 Task: Open Card Loyalty Program Review in Board Team Performance Management Platforms to Workspace Financial Planning and Analysis Services and add a team member Softage.4@softage.net, a label Purple, a checklist Panel Moderation, an attachment from your google drive, a color Purple and finally, add a card description 'Conduct team training session on effective coaching and mentoring' and a comment 'Given the potential impact of this task, let us make sure we involve all stakeholders and gather their feedback.'. Add a start date 'Jan 04, 1900' with a due date 'Jan 11, 1900'
Action: Mouse moved to (396, 159)
Screenshot: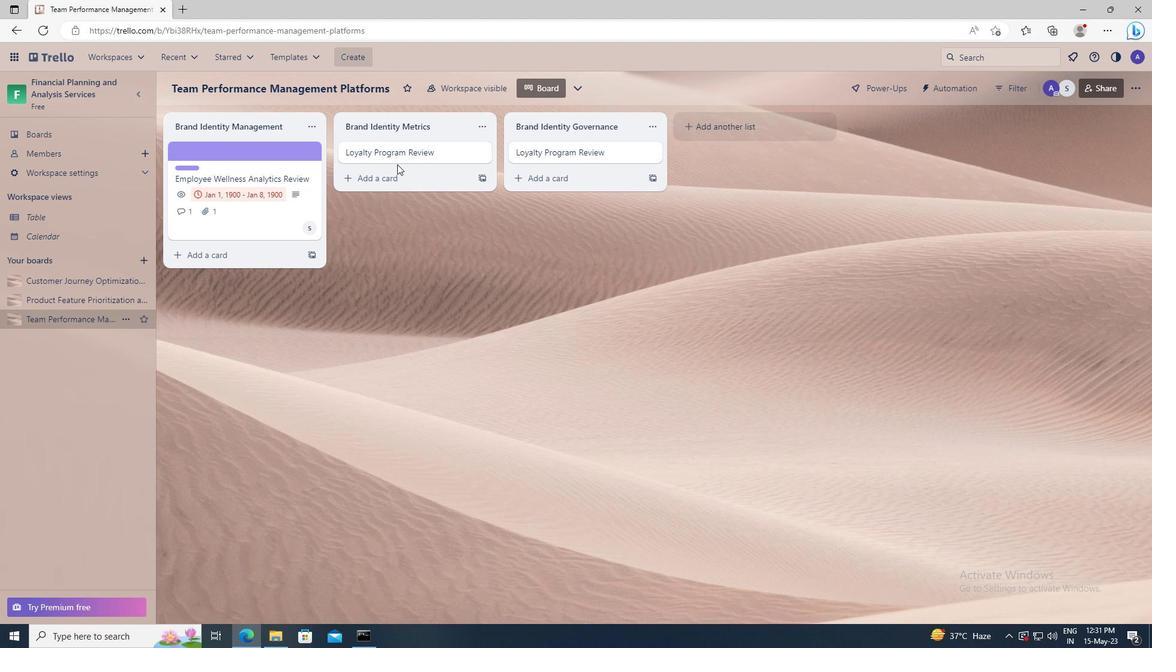 
Action: Mouse pressed left at (396, 159)
Screenshot: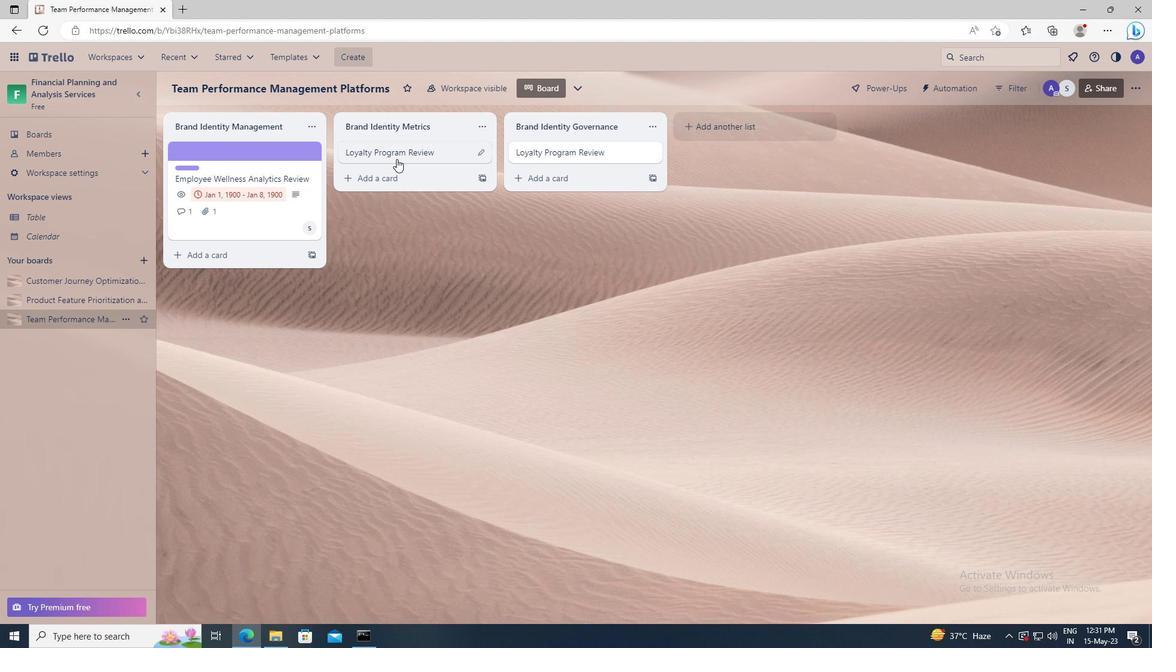 
Action: Mouse moved to (709, 198)
Screenshot: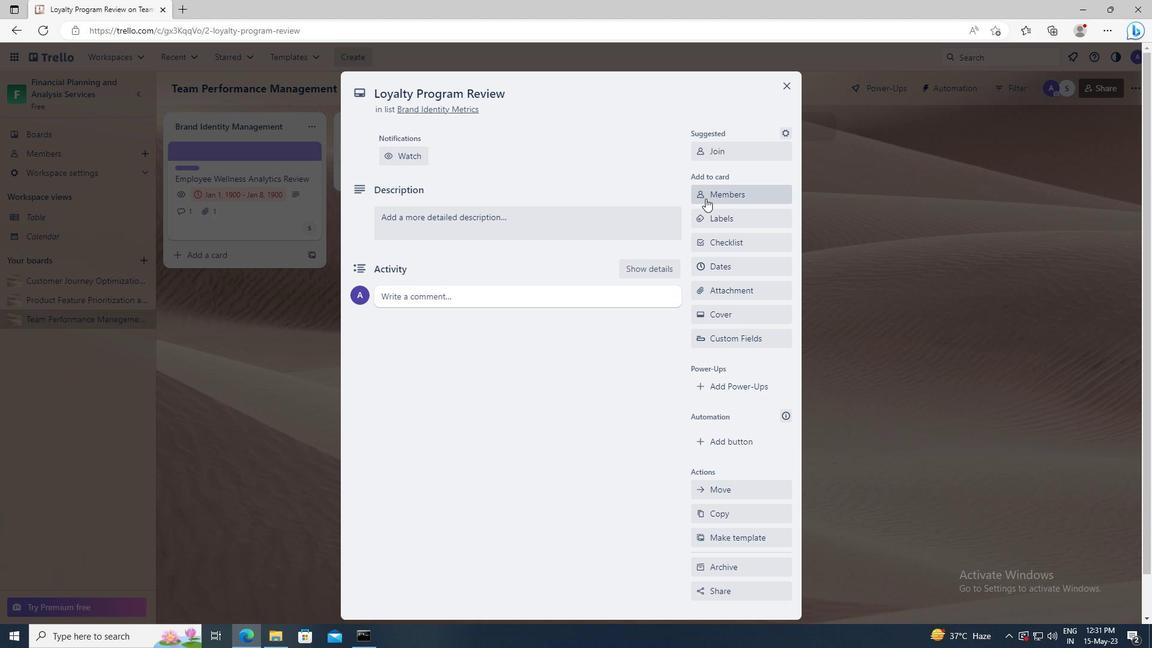 
Action: Mouse pressed left at (709, 198)
Screenshot: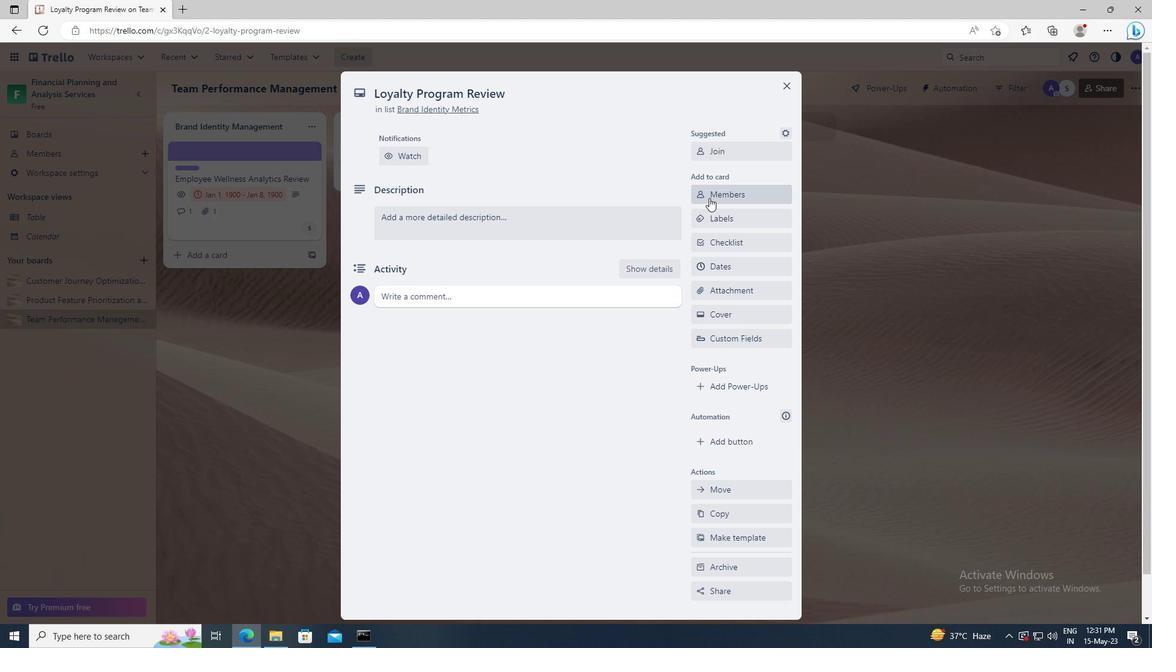 
Action: Mouse moved to (719, 250)
Screenshot: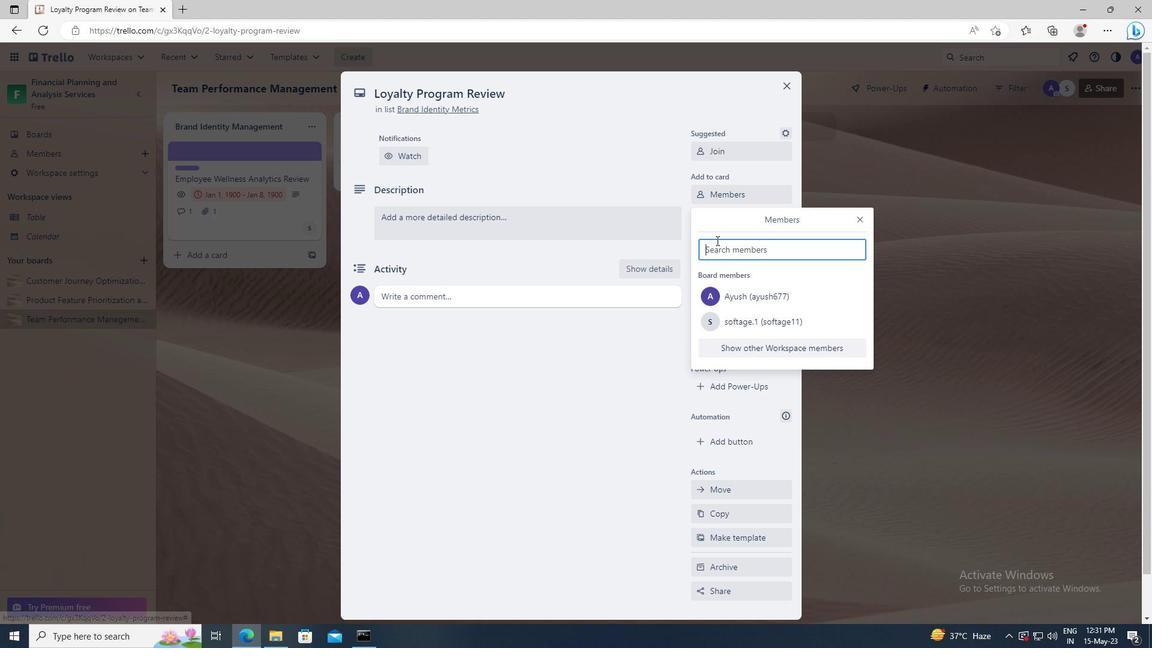 
Action: Mouse pressed left at (719, 250)
Screenshot: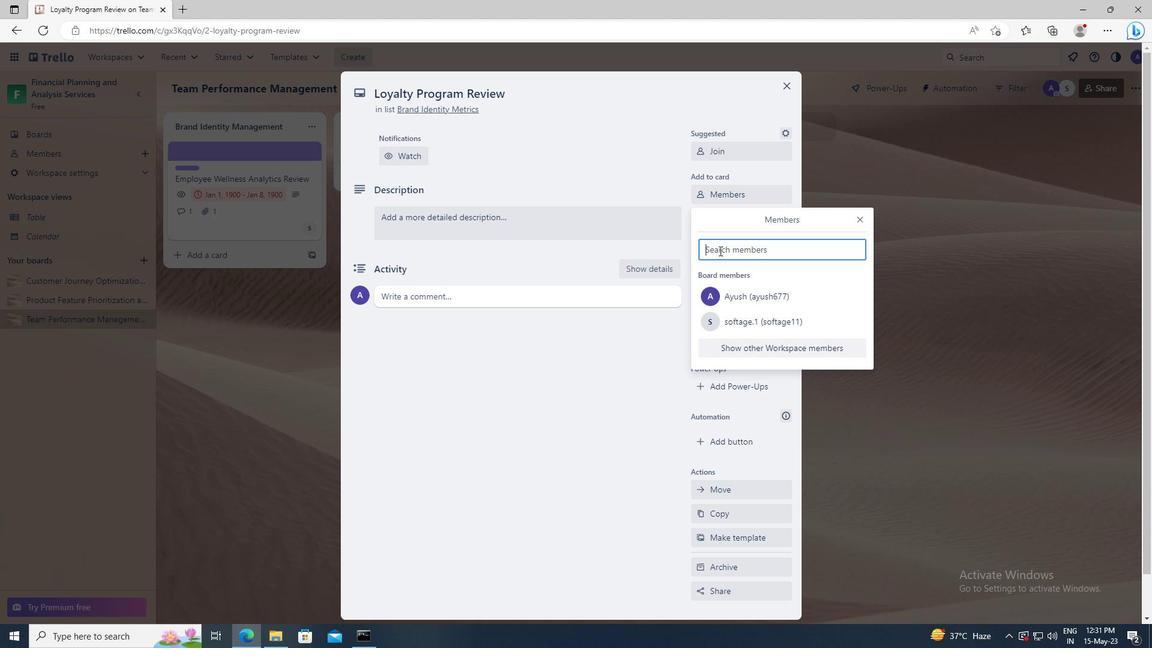 
Action: Key pressed <Key.shift>SOFTAGE.4
Screenshot: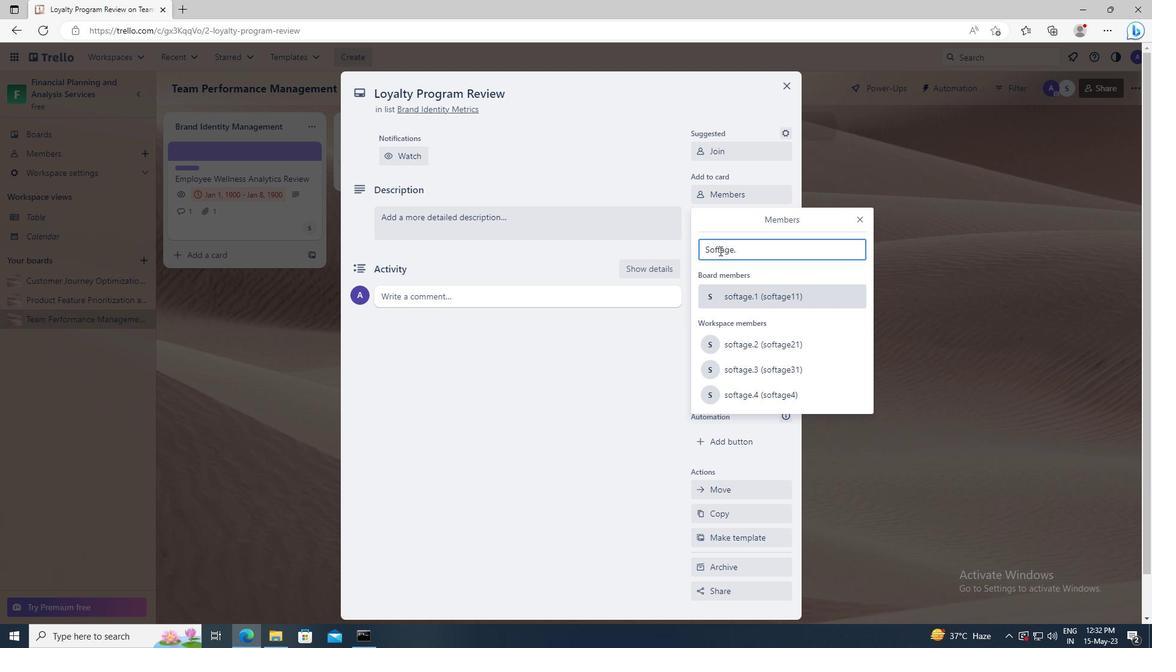 
Action: Mouse moved to (739, 360)
Screenshot: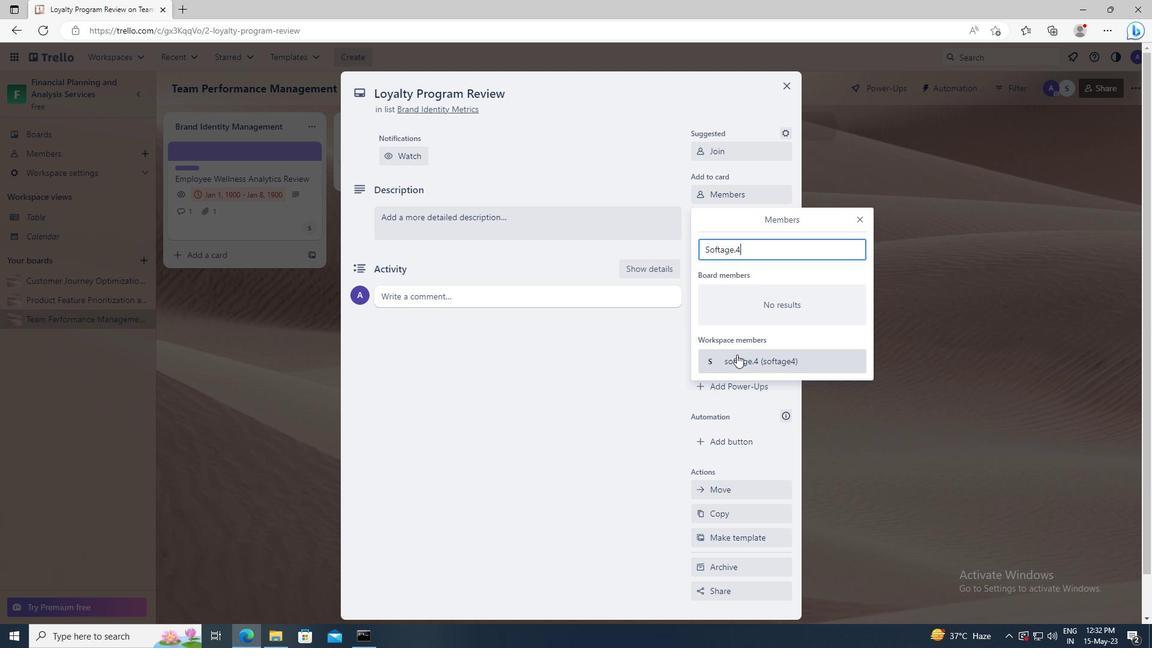 
Action: Mouse pressed left at (739, 360)
Screenshot: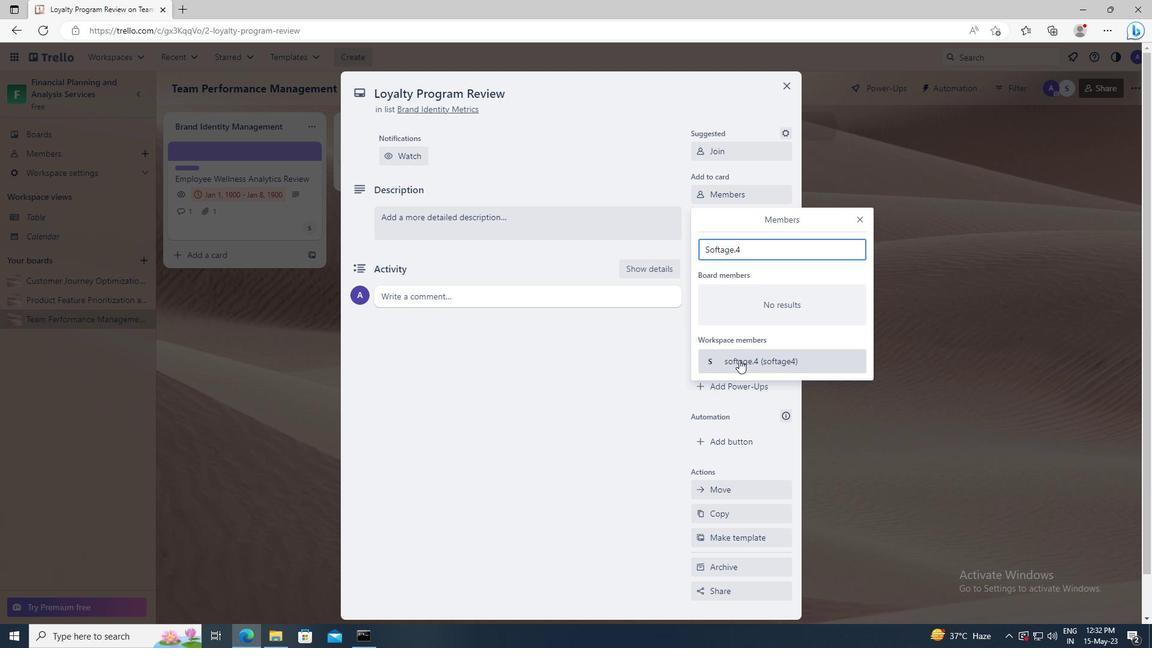 
Action: Mouse moved to (859, 220)
Screenshot: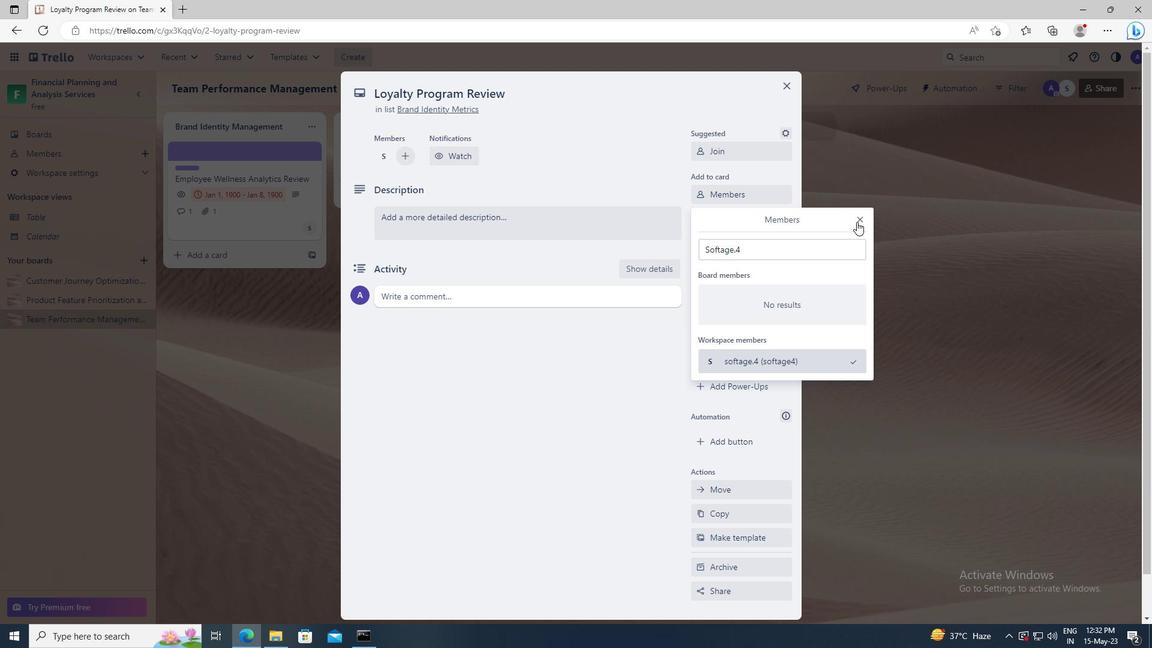 
Action: Mouse pressed left at (859, 220)
Screenshot: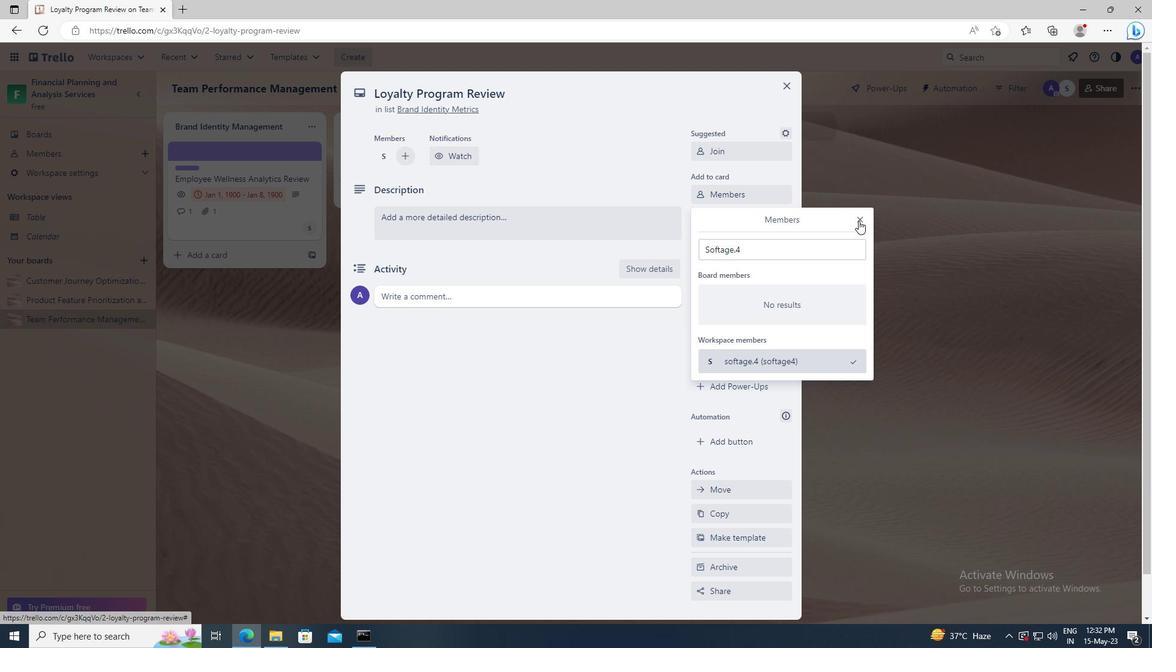 
Action: Mouse moved to (763, 215)
Screenshot: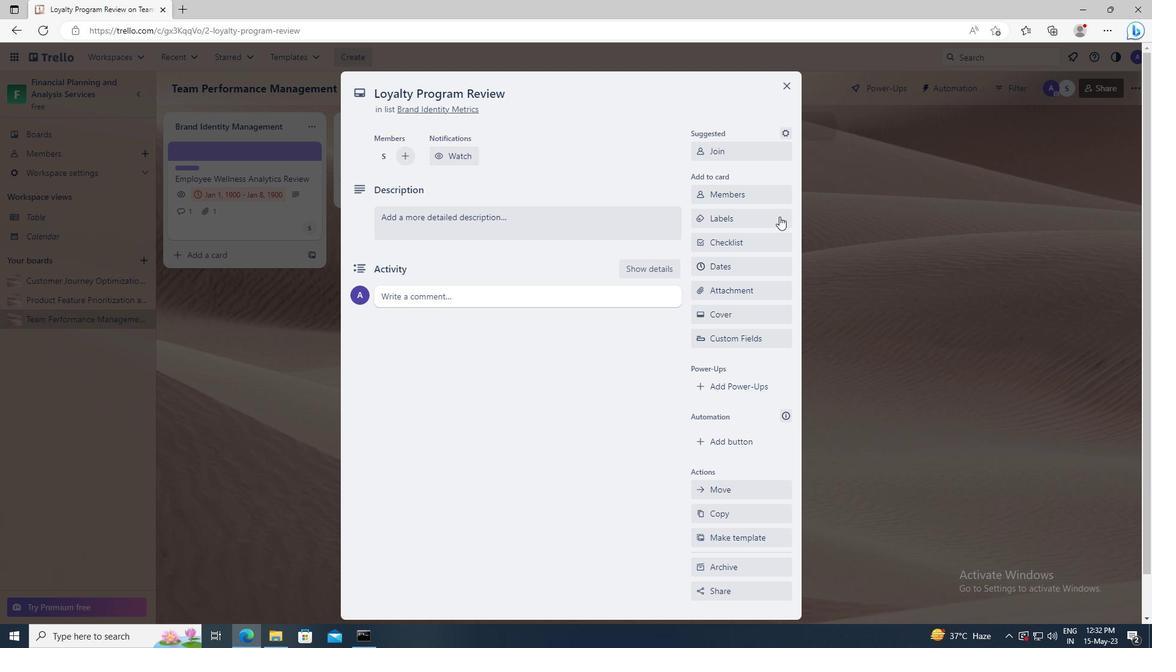 
Action: Mouse pressed left at (763, 215)
Screenshot: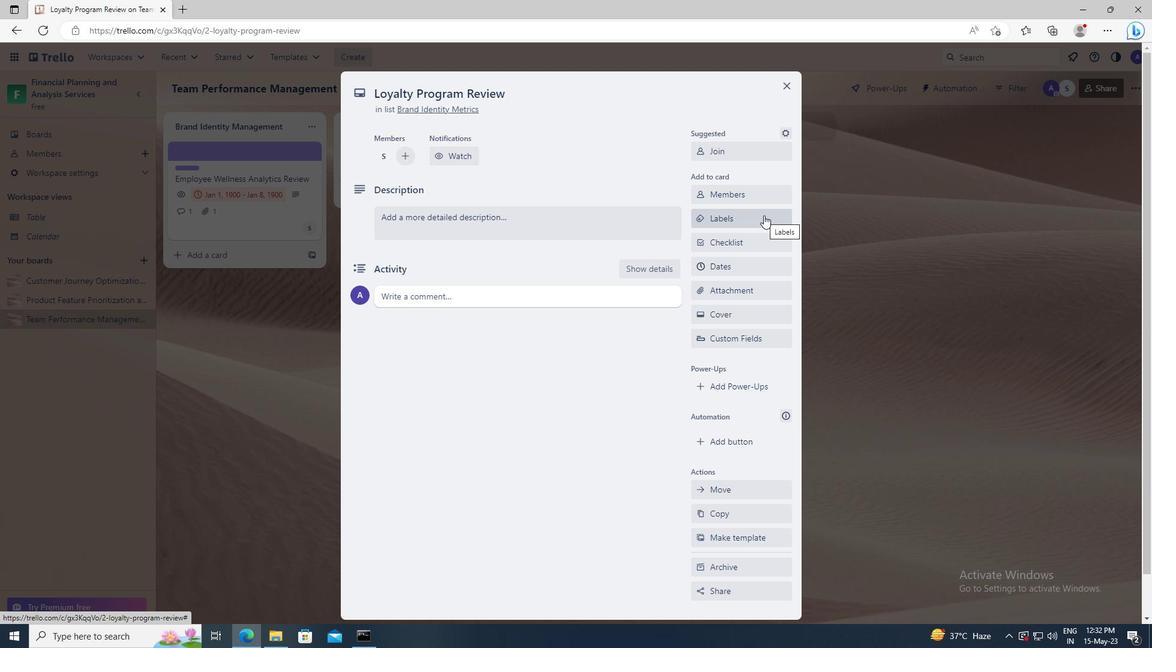 
Action: Mouse moved to (783, 454)
Screenshot: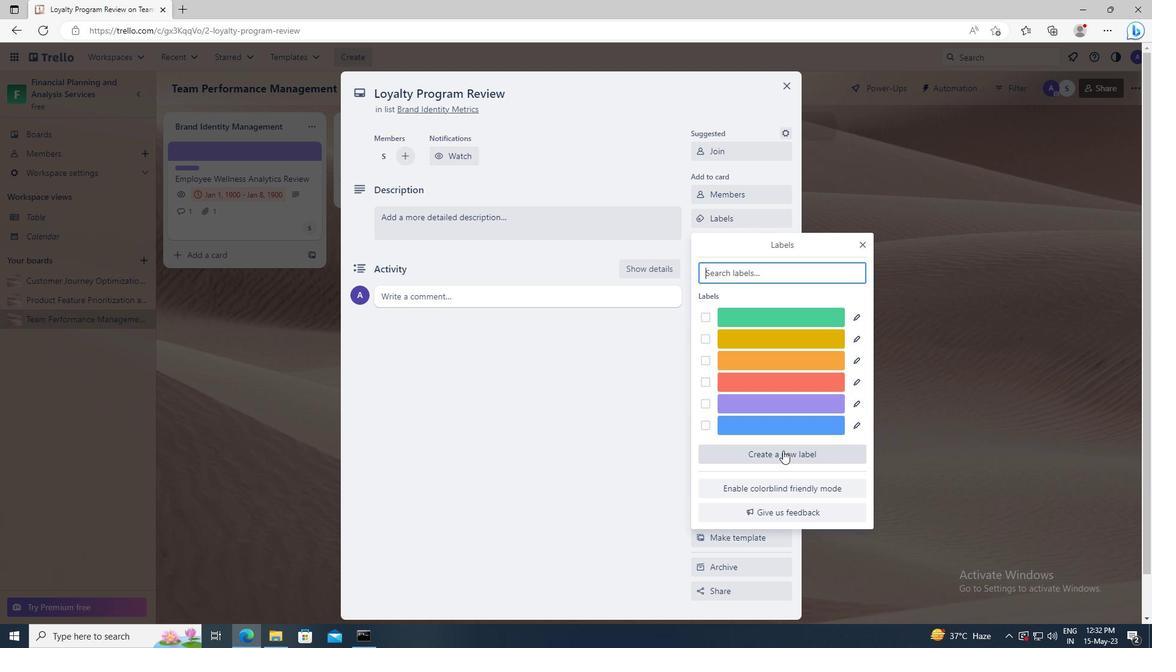 
Action: Mouse pressed left at (783, 454)
Screenshot: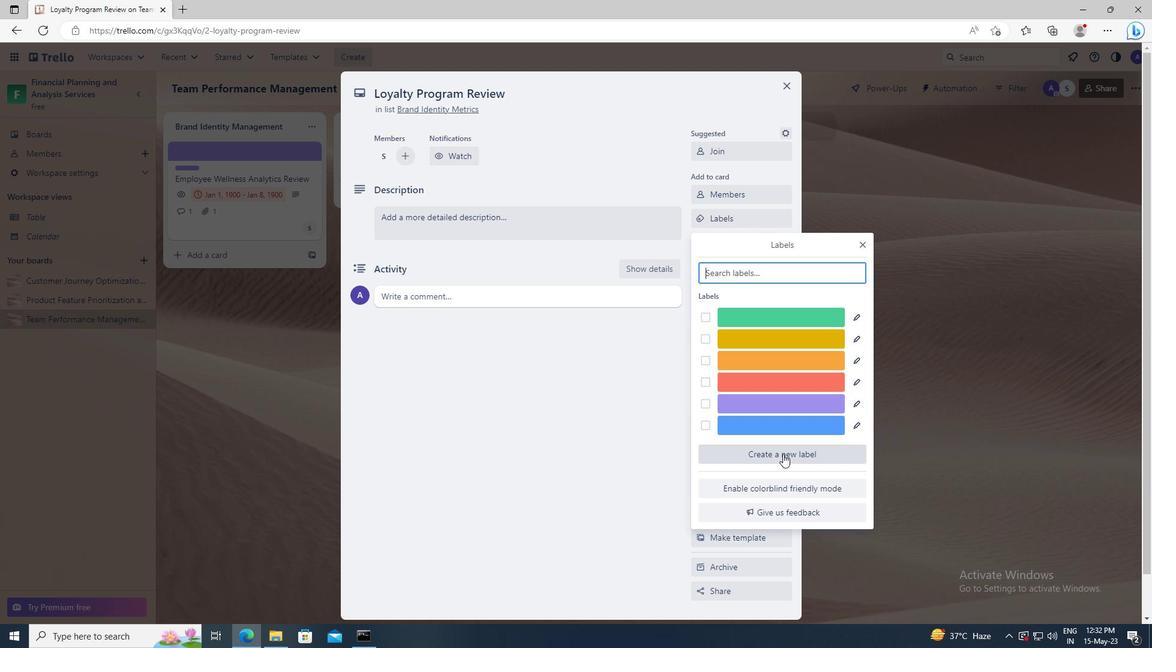 
Action: Mouse moved to (846, 417)
Screenshot: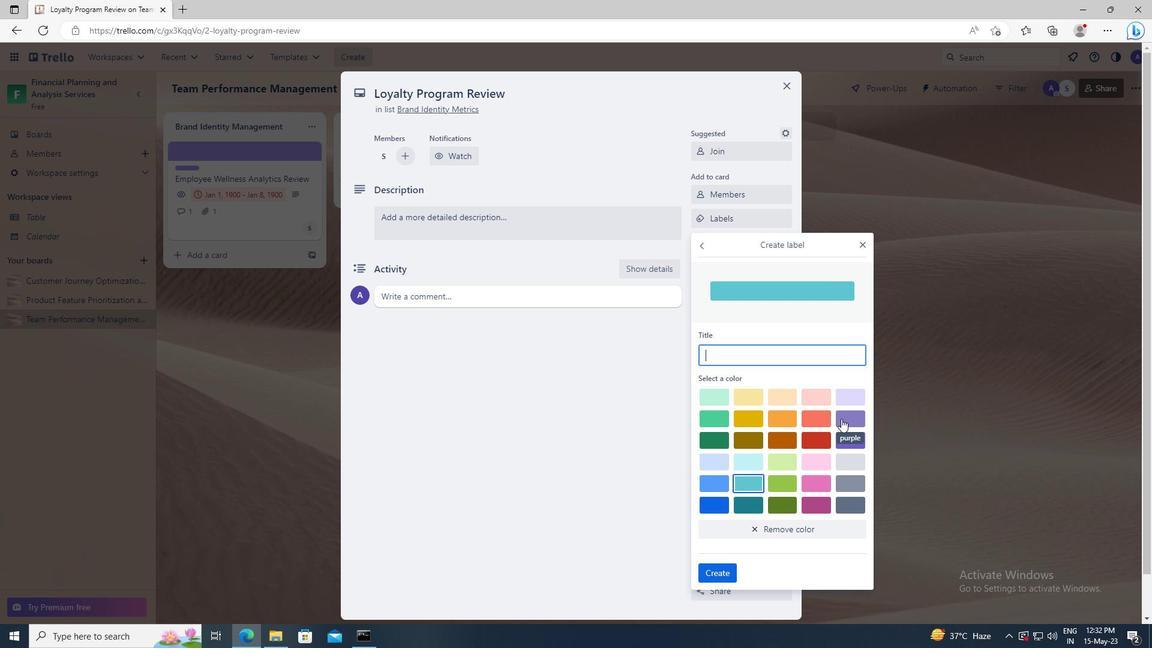 
Action: Mouse pressed left at (846, 417)
Screenshot: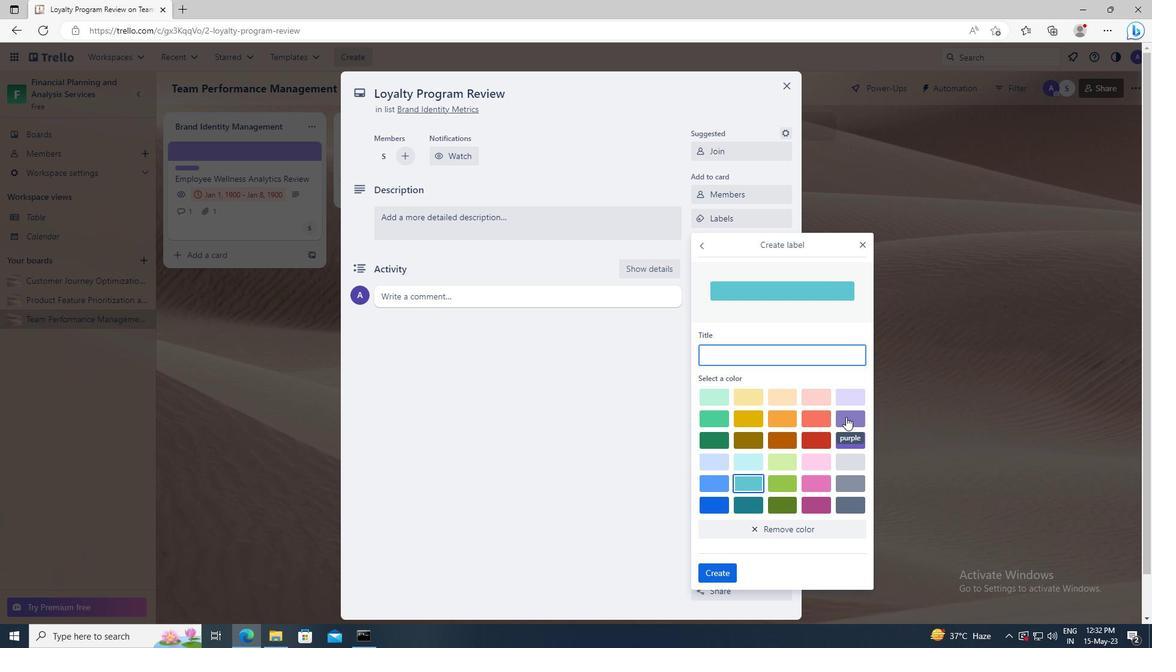 
Action: Mouse moved to (728, 567)
Screenshot: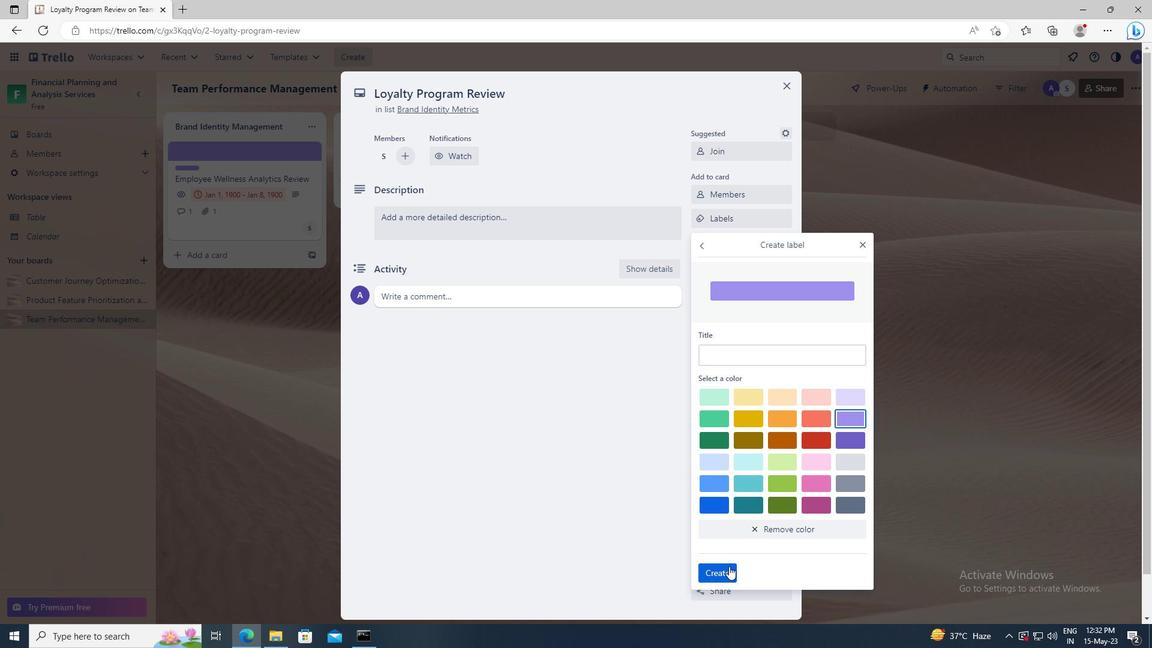
Action: Mouse pressed left at (728, 567)
Screenshot: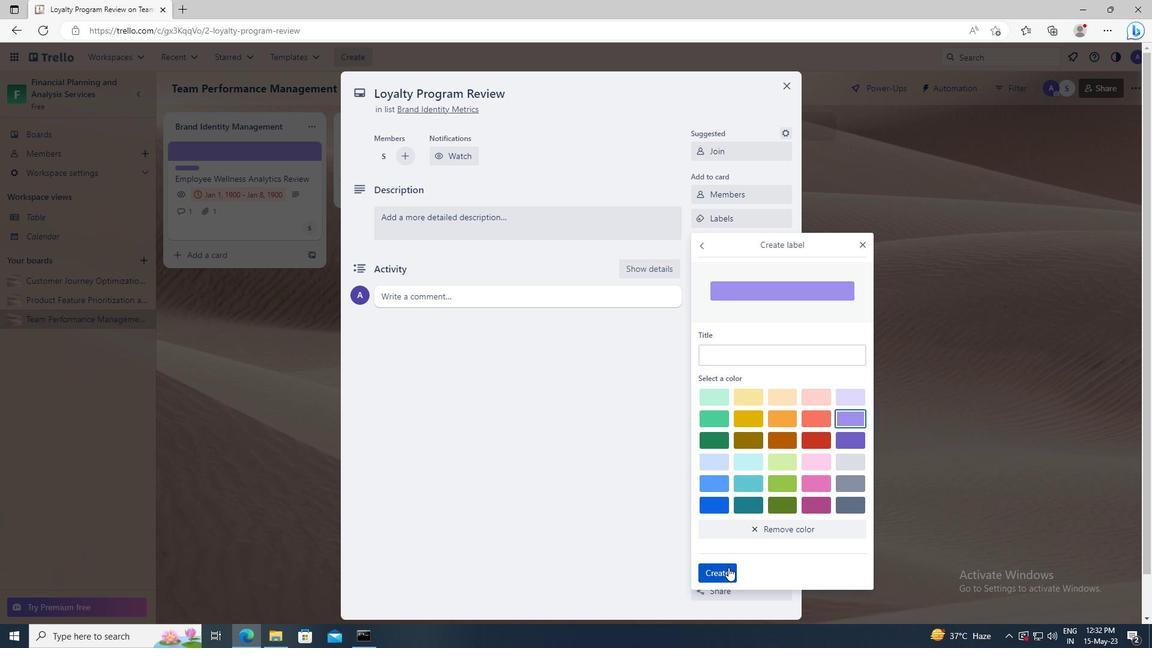 
Action: Mouse moved to (861, 245)
Screenshot: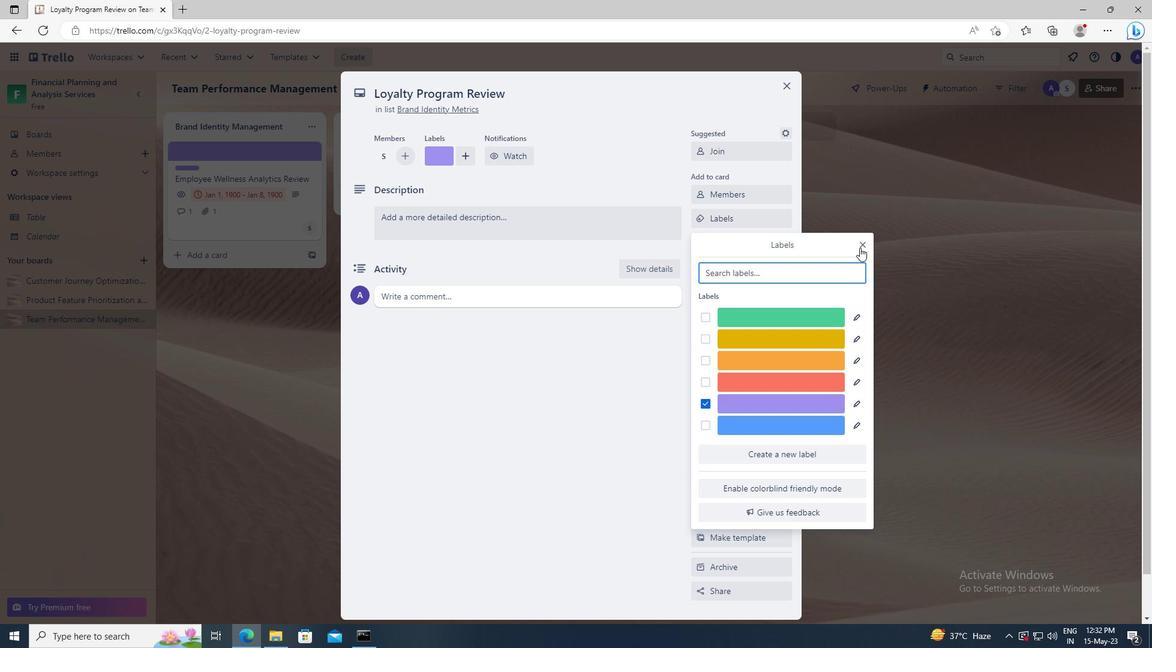 
Action: Mouse pressed left at (861, 245)
Screenshot: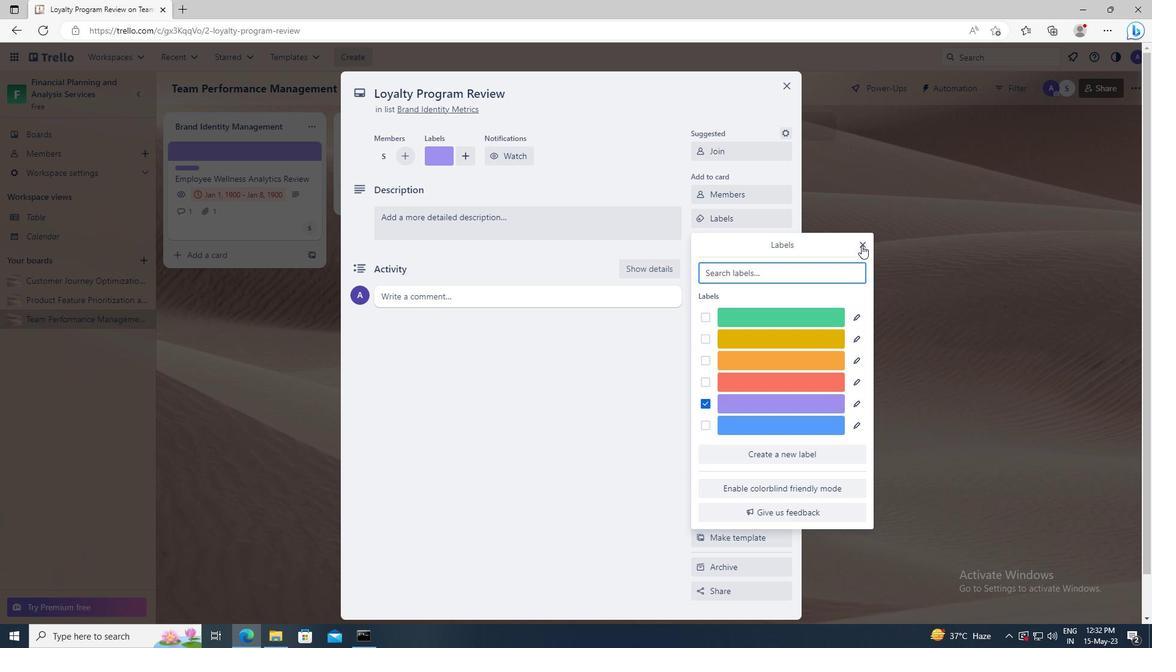
Action: Mouse moved to (761, 240)
Screenshot: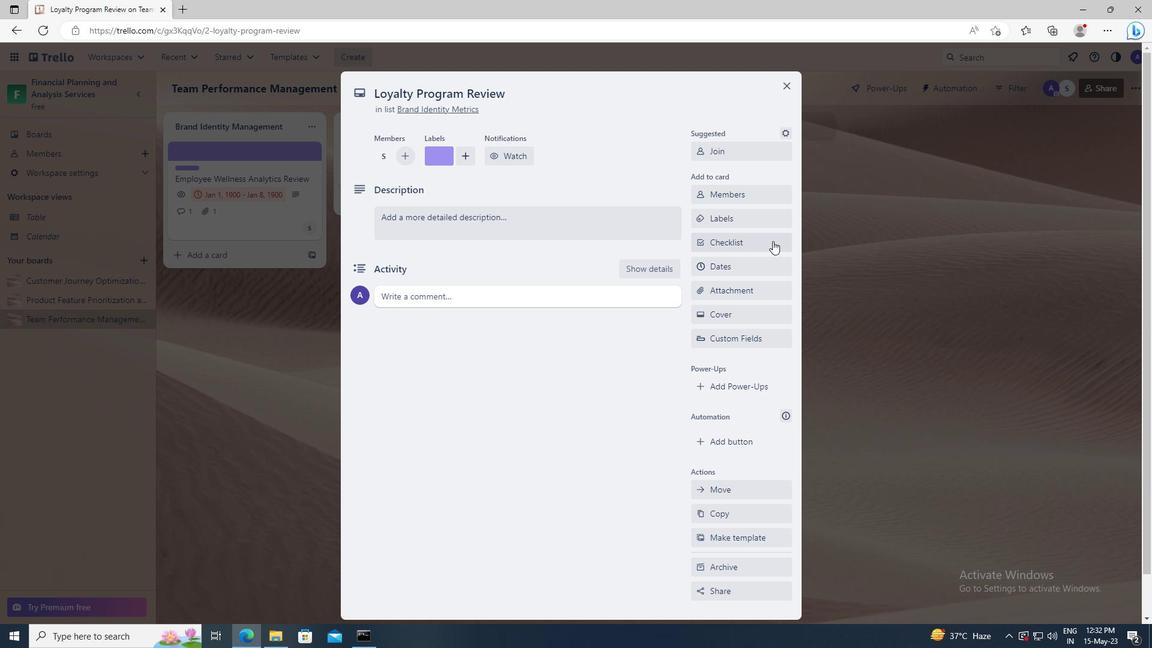 
Action: Mouse pressed left at (761, 240)
Screenshot: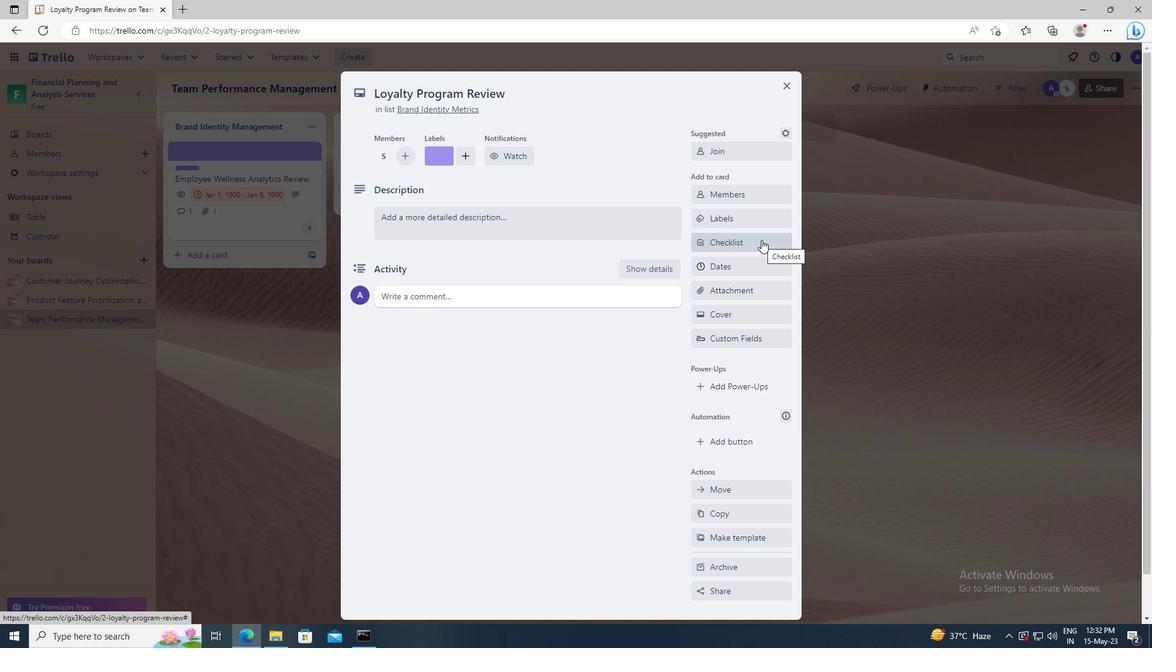 
Action: Key pressed <Key.shift>PANEL<Key.space><Key.shift>MODERATION
Screenshot: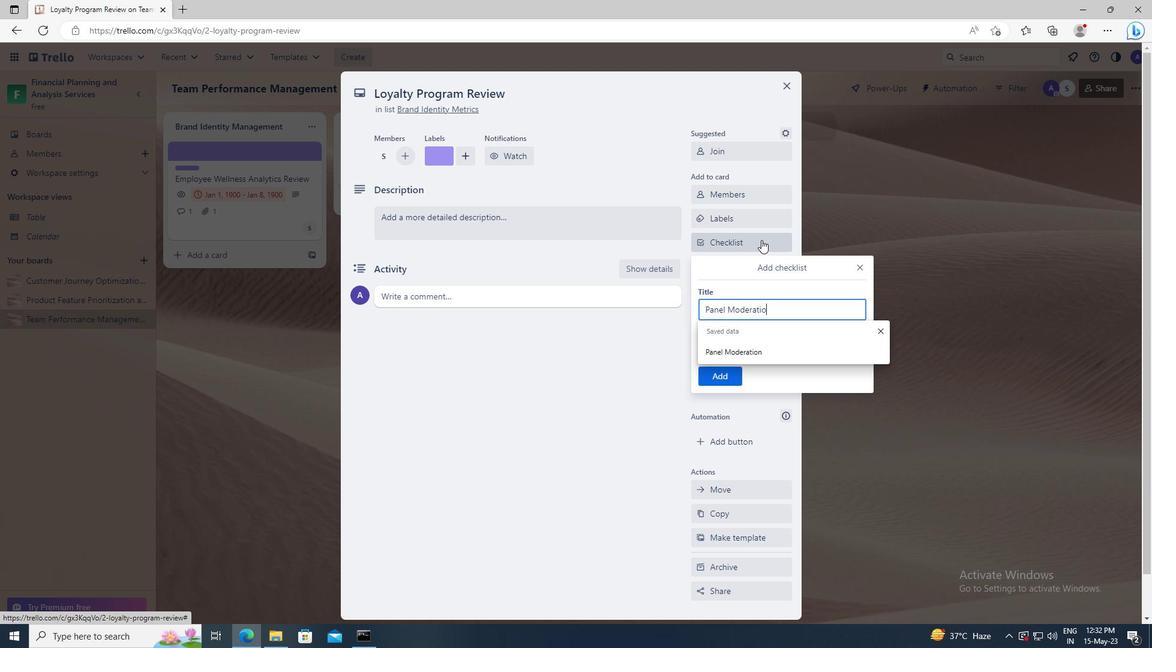 
Action: Mouse moved to (730, 379)
Screenshot: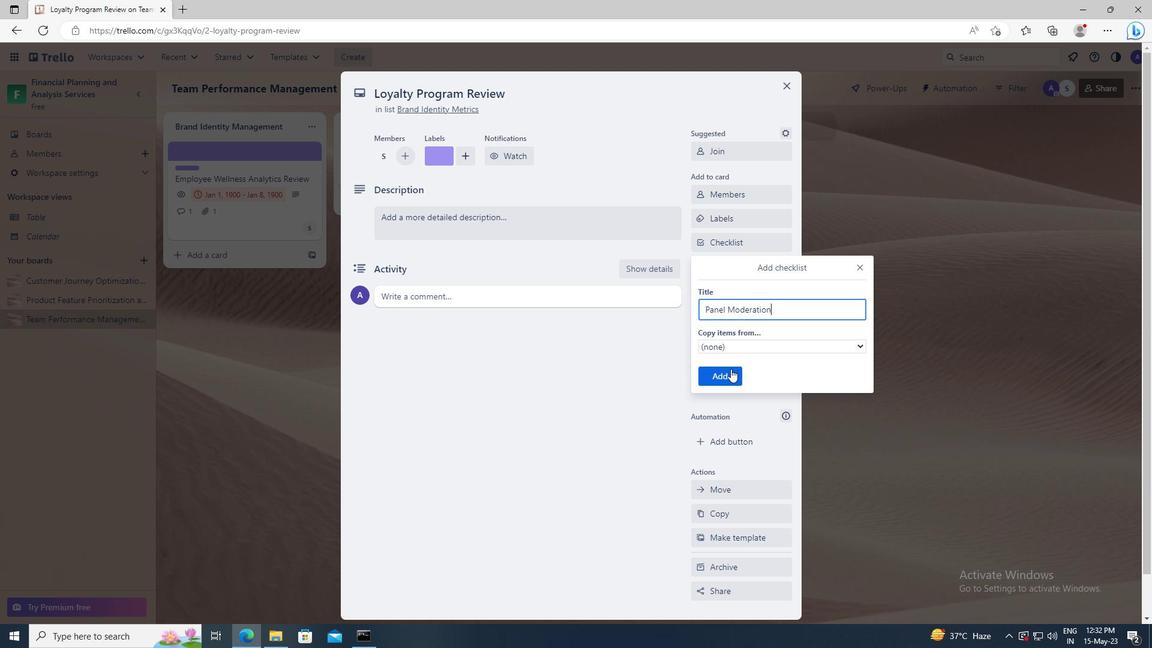 
Action: Mouse pressed left at (730, 379)
Screenshot: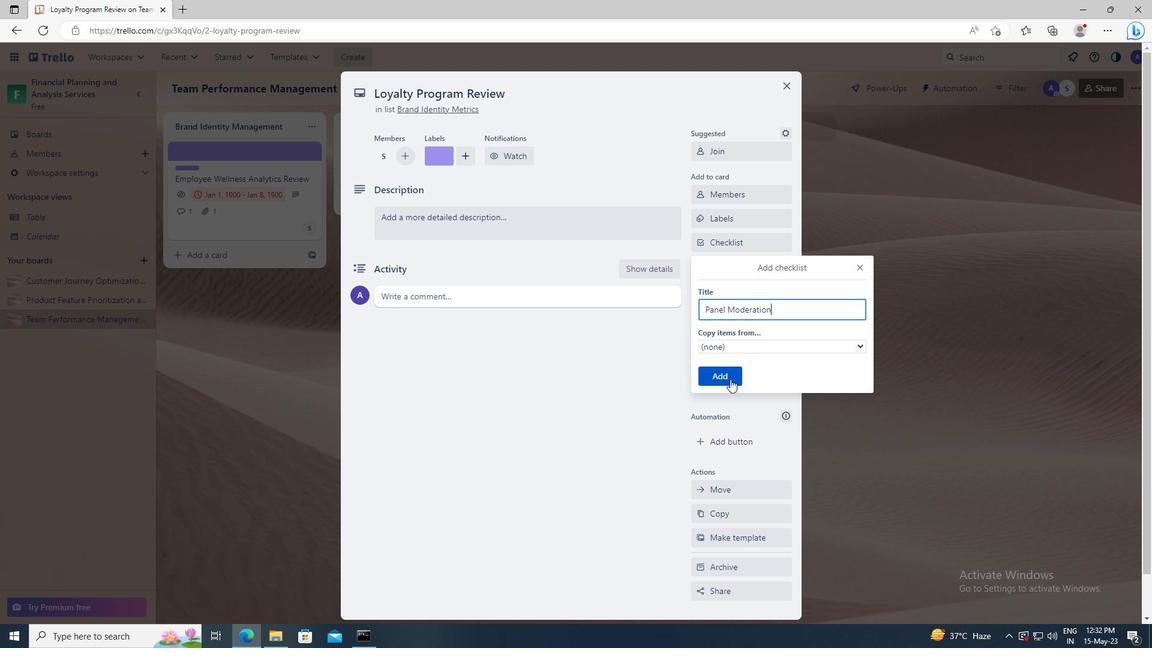 
Action: Mouse moved to (727, 294)
Screenshot: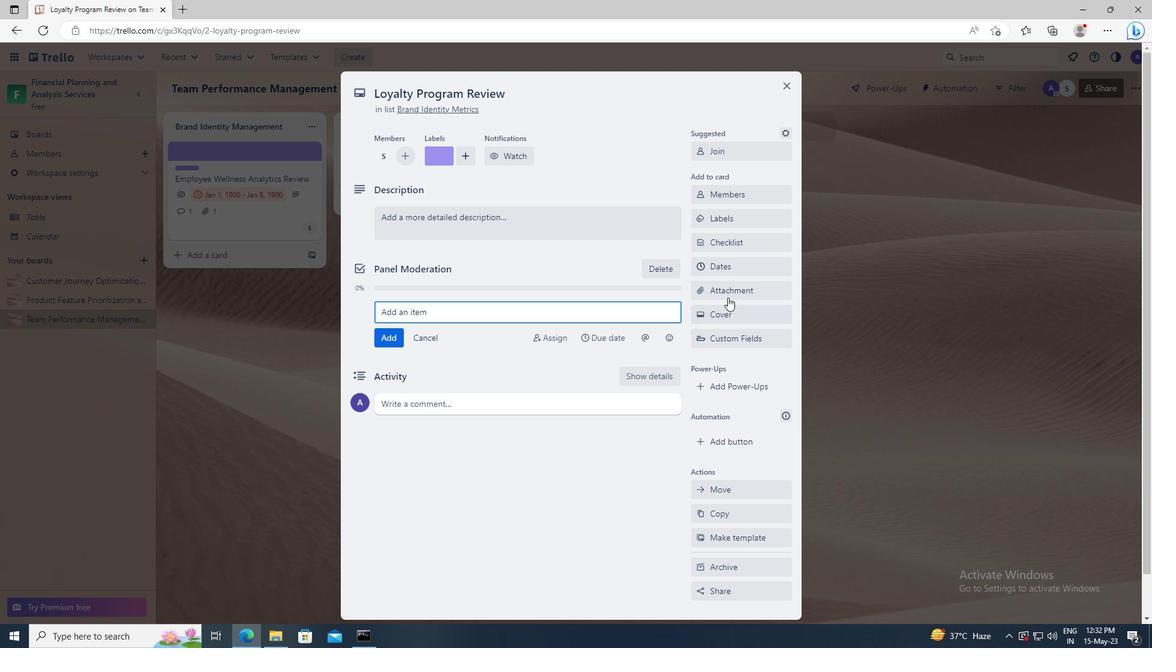 
Action: Mouse pressed left at (727, 294)
Screenshot: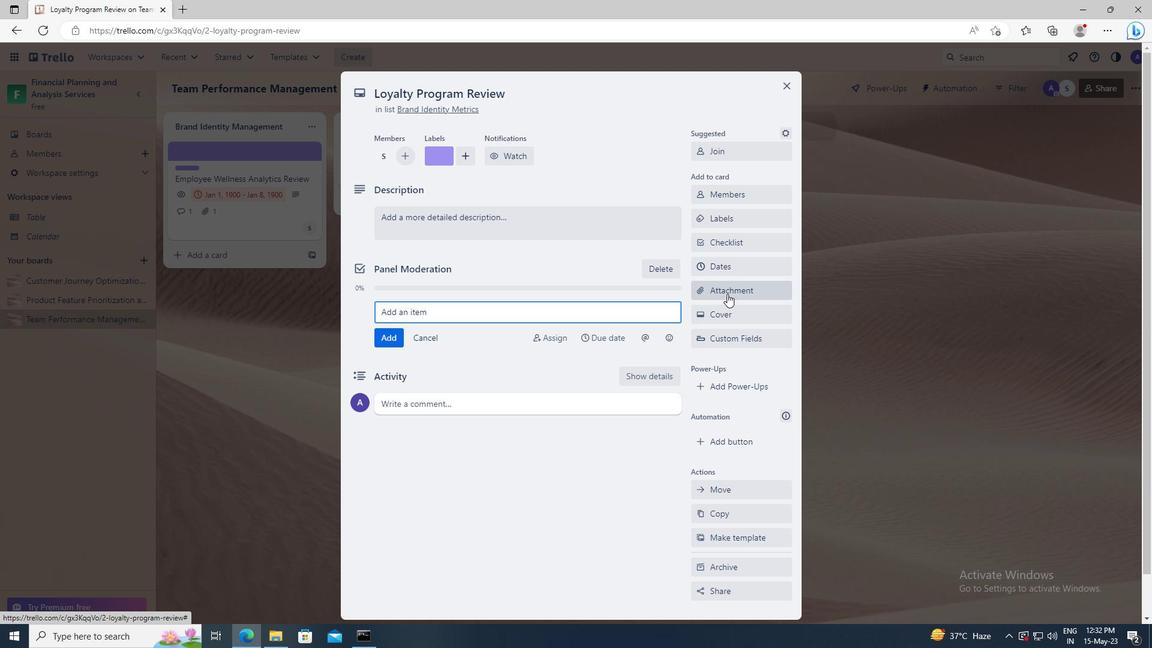 
Action: Mouse moved to (724, 378)
Screenshot: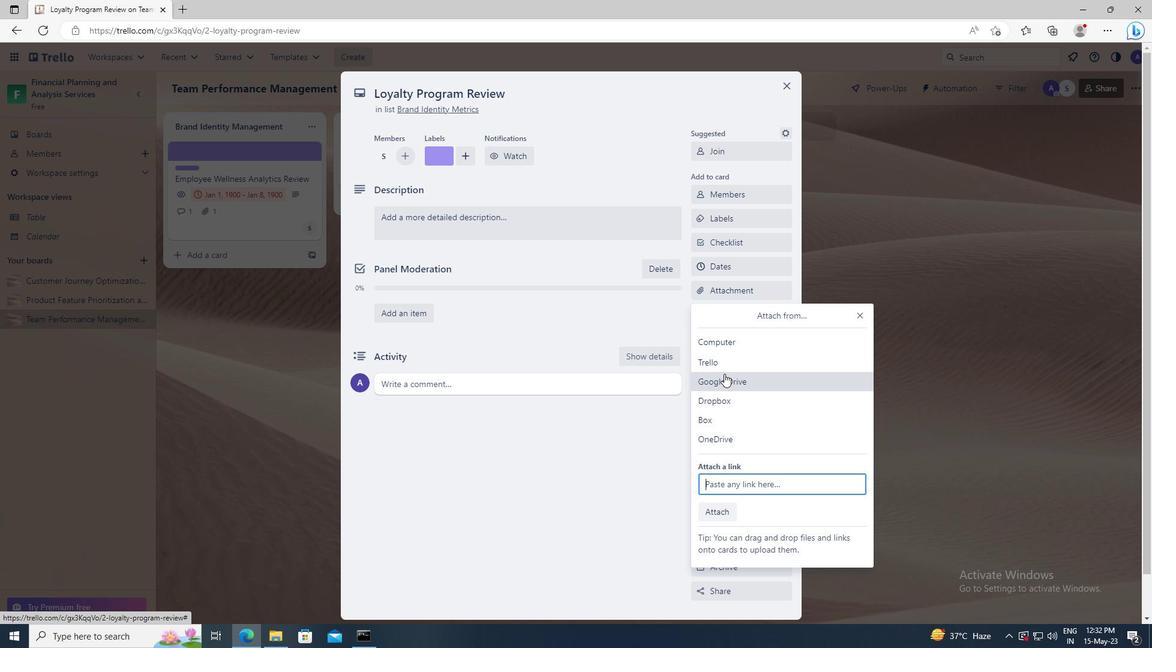 
Action: Mouse pressed left at (724, 378)
Screenshot: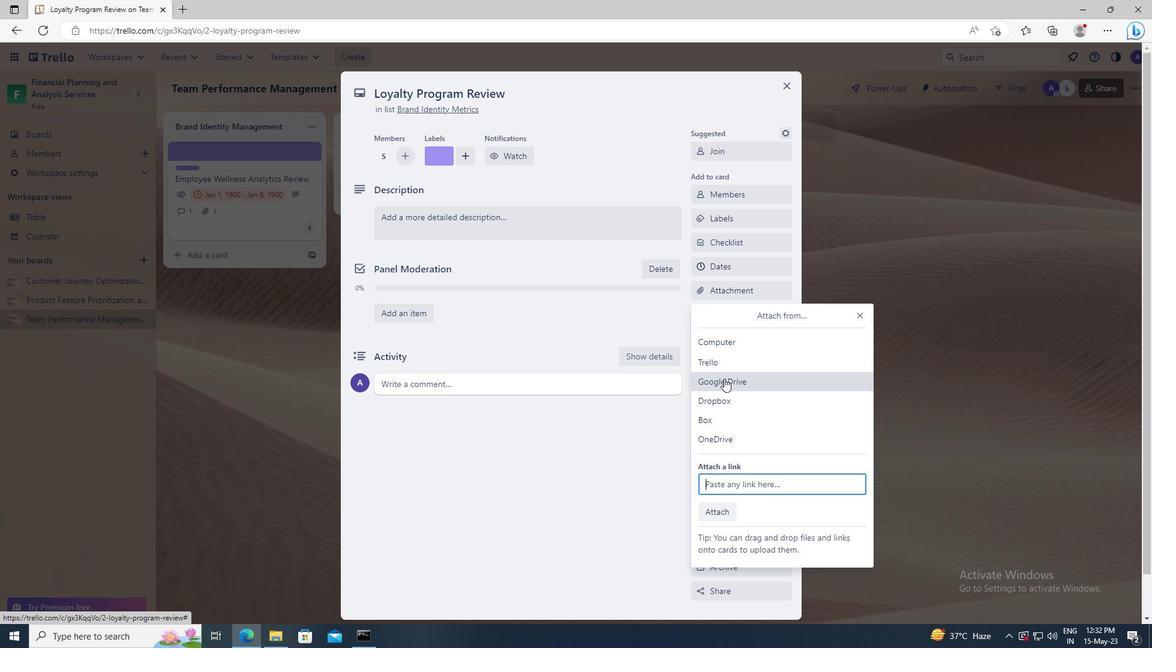 
Action: Mouse moved to (343, 350)
Screenshot: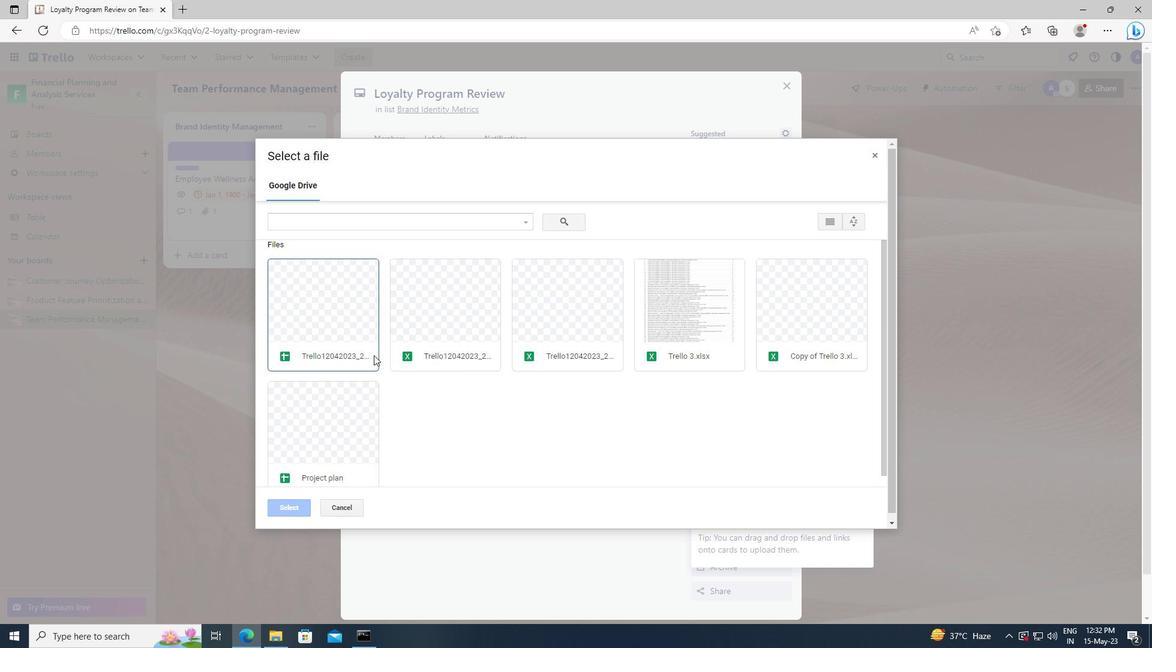 
Action: Mouse pressed left at (343, 350)
Screenshot: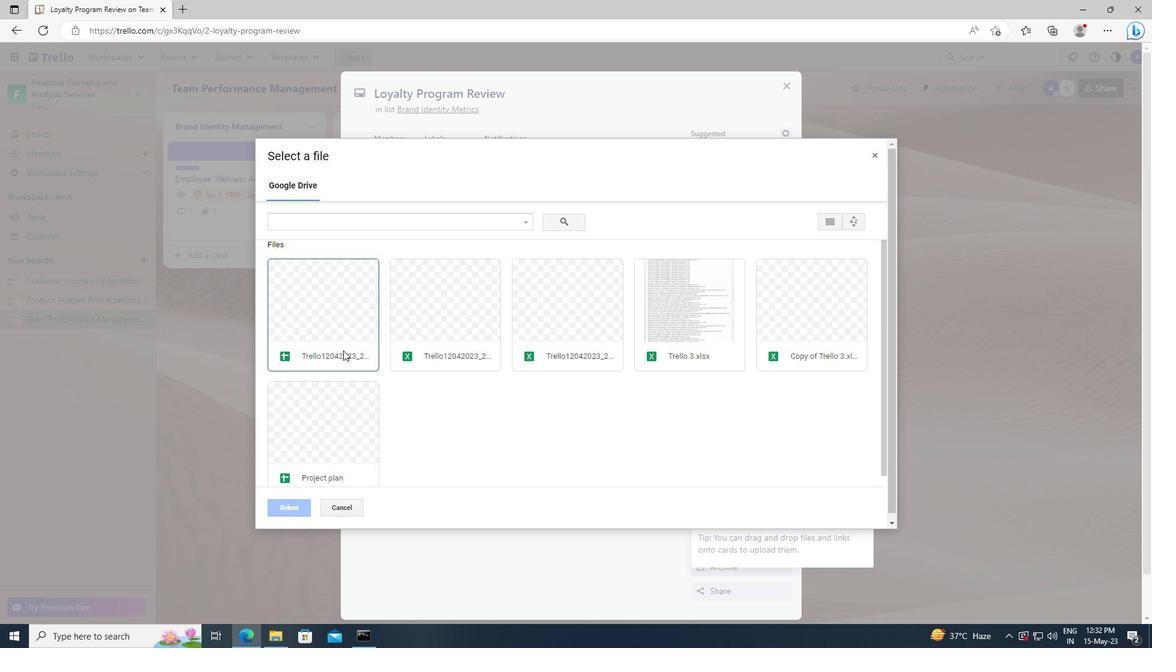 
Action: Mouse moved to (301, 506)
Screenshot: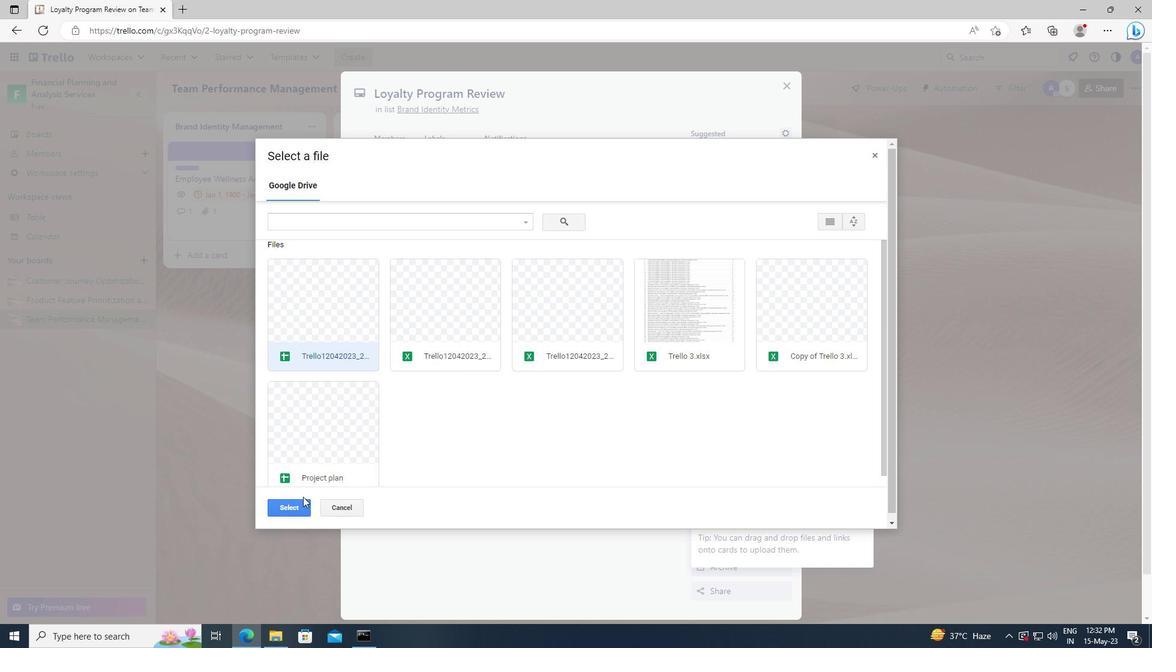
Action: Mouse pressed left at (301, 506)
Screenshot: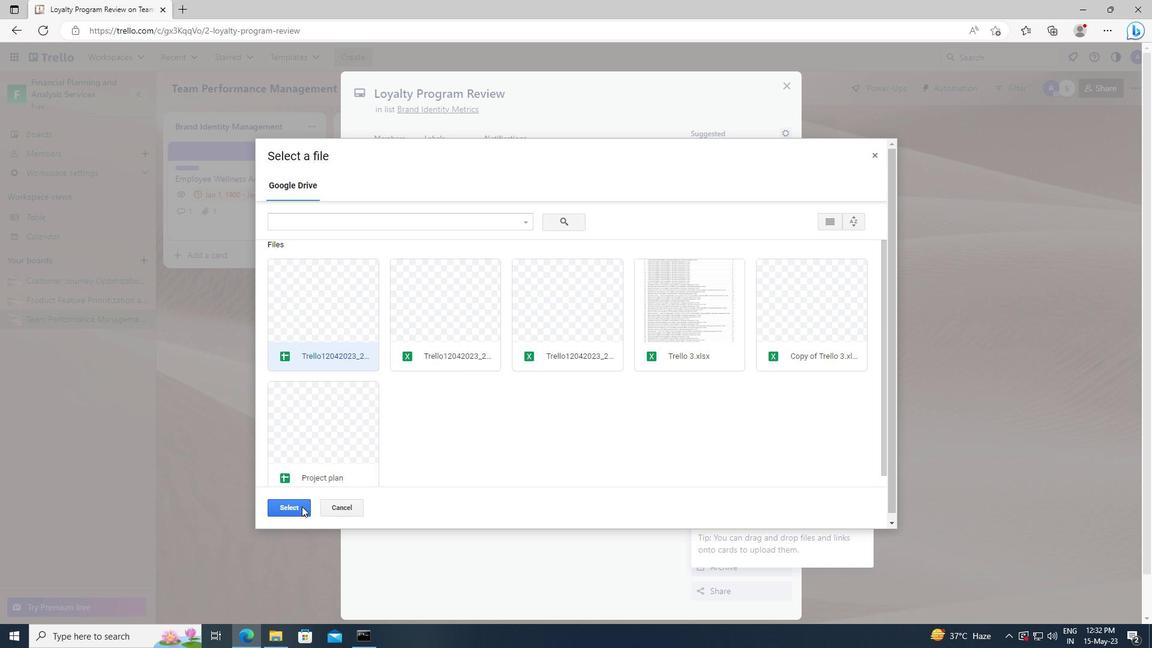 
Action: Mouse moved to (703, 315)
Screenshot: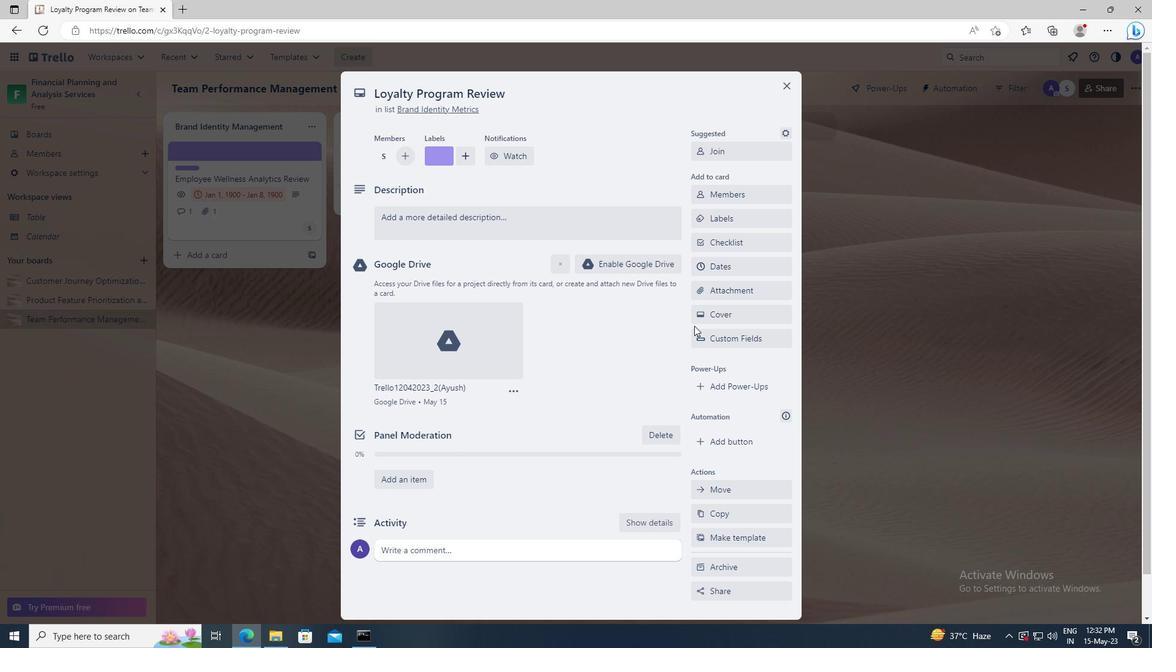
Action: Mouse pressed left at (703, 315)
Screenshot: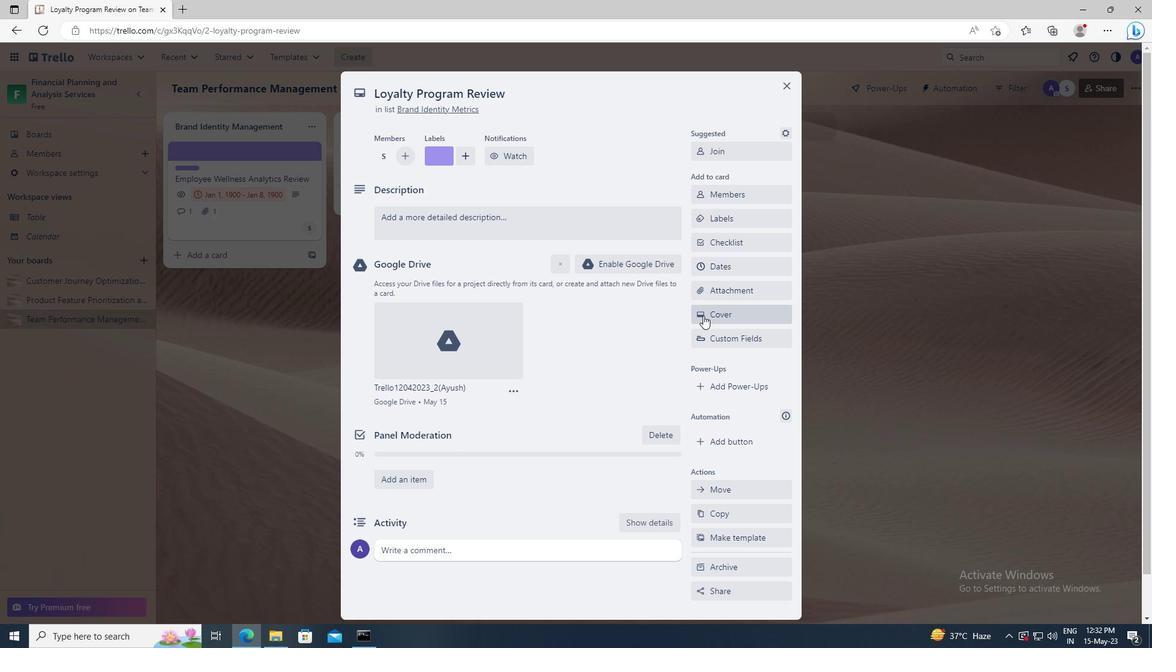 
Action: Mouse moved to (841, 382)
Screenshot: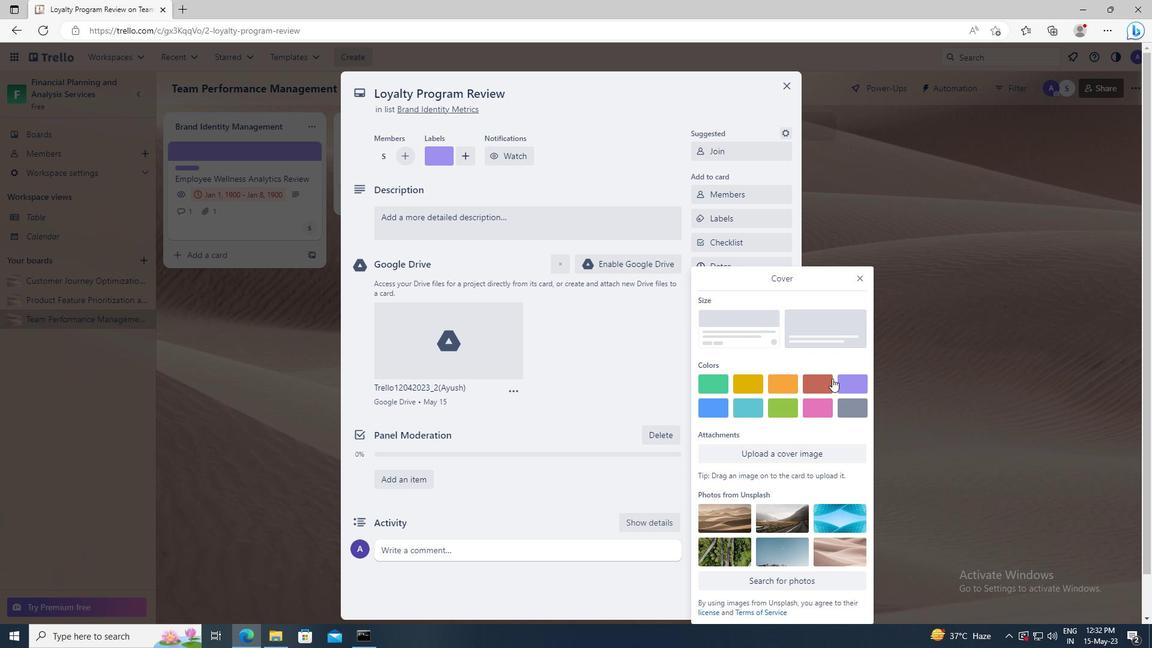 
Action: Mouse pressed left at (841, 382)
Screenshot: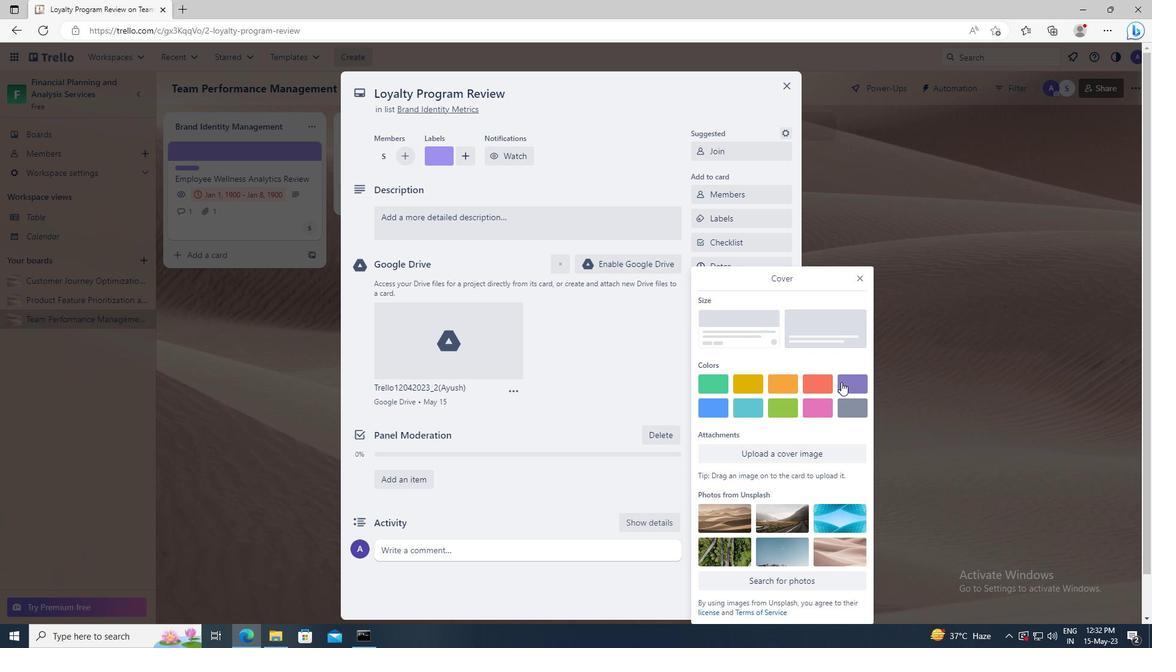 
Action: Mouse moved to (861, 257)
Screenshot: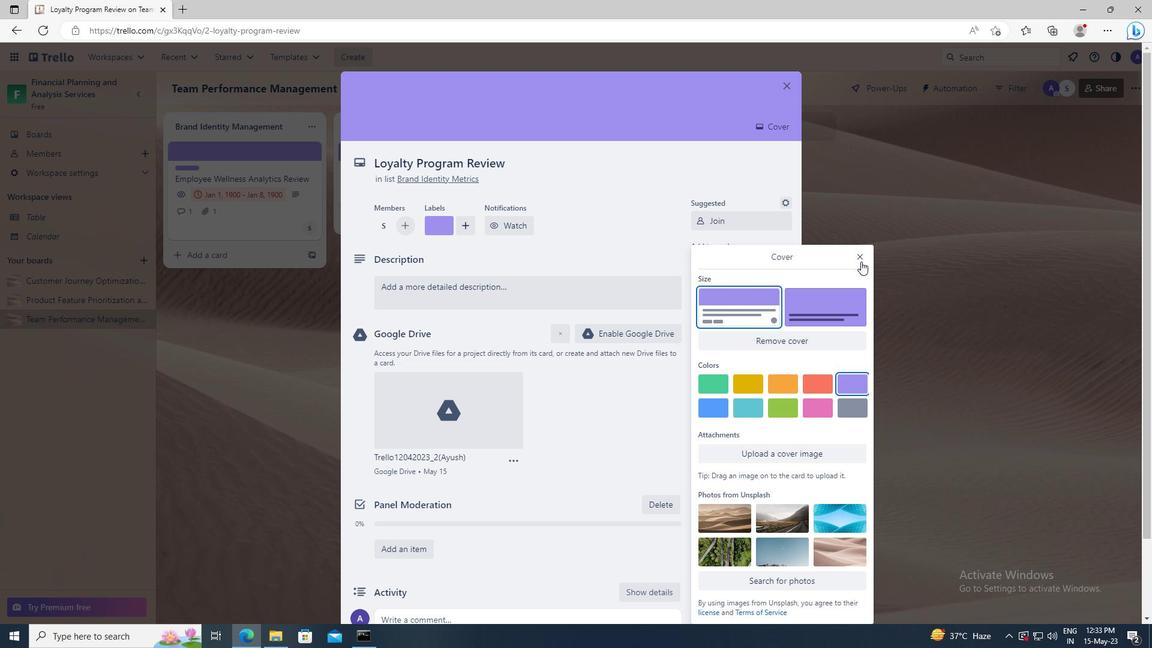 
Action: Mouse pressed left at (861, 257)
Screenshot: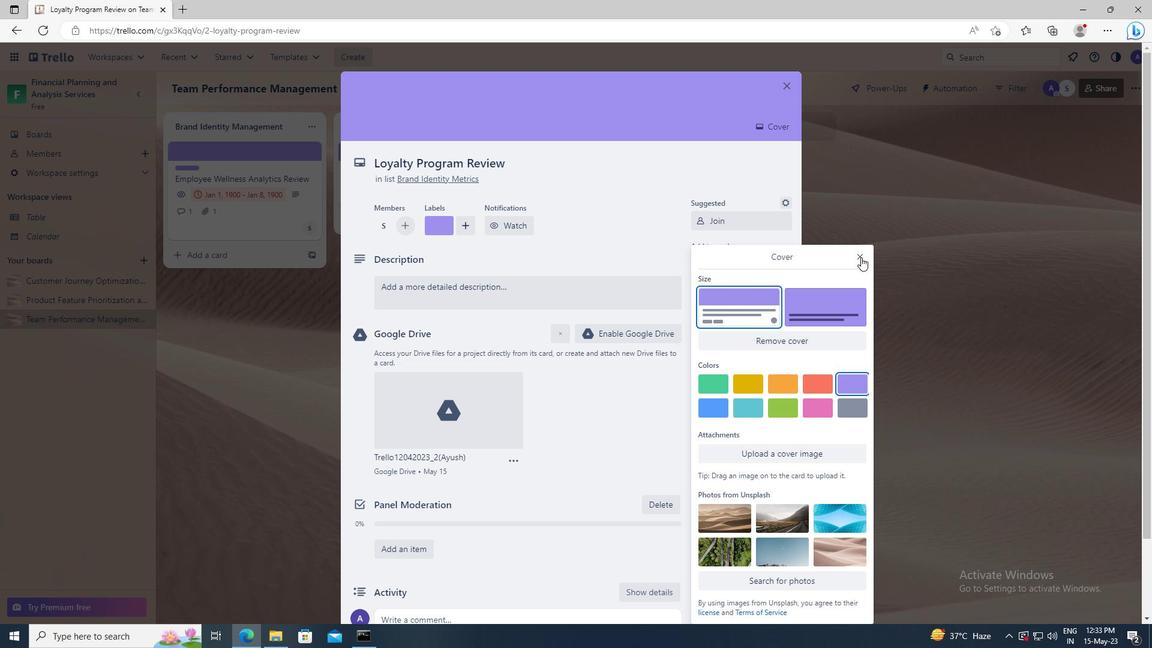 
Action: Mouse moved to (525, 295)
Screenshot: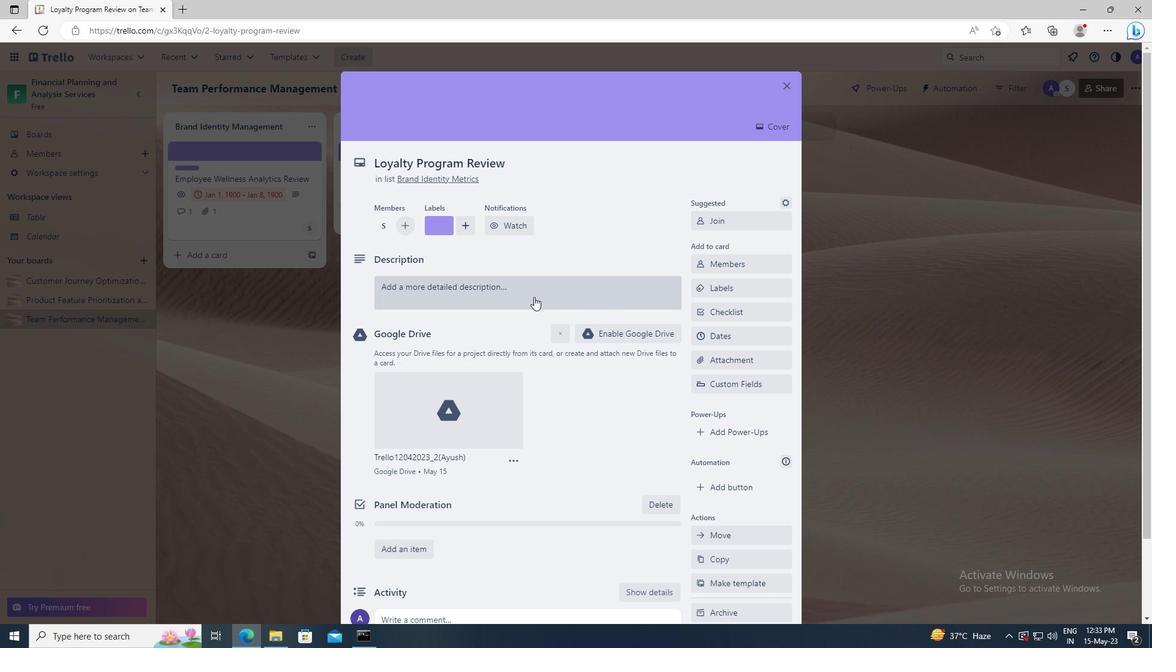 
Action: Mouse pressed left at (525, 295)
Screenshot: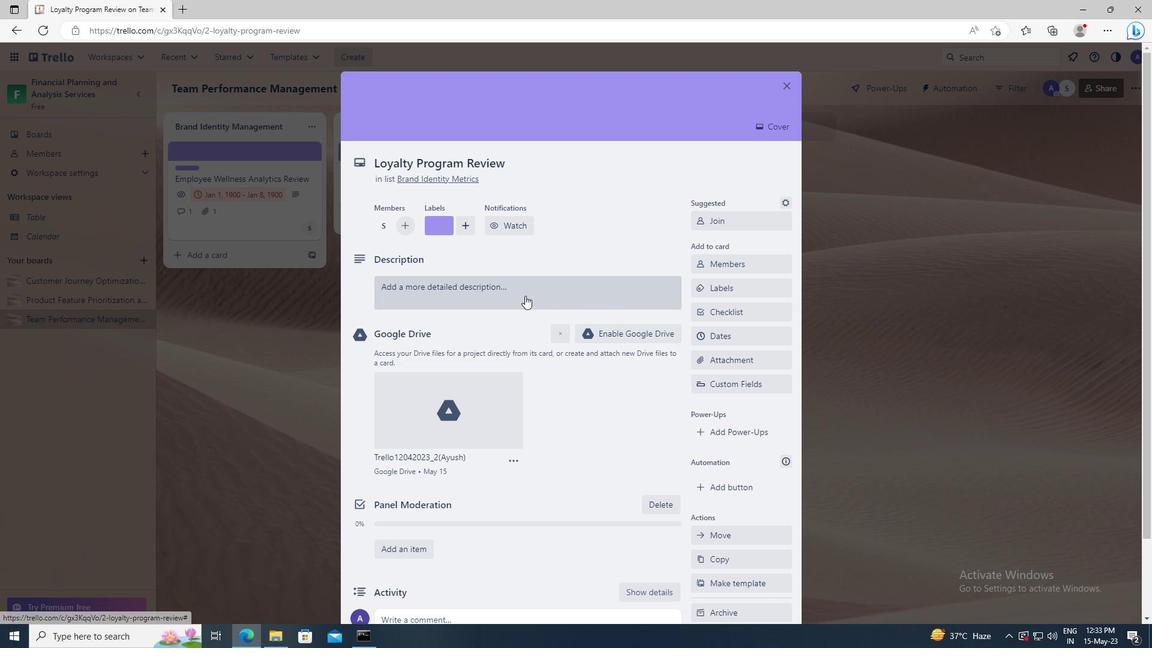 
Action: Key pressed <Key.shift>CONDUCT<Key.space>TEAM<Key.space>TRAINING<Key.space>SESSION<Key.space>ON<Key.space>EFFECTIVE<Key.space>COACHING<Key.space>AND<Key.space>MENTORING
Screenshot: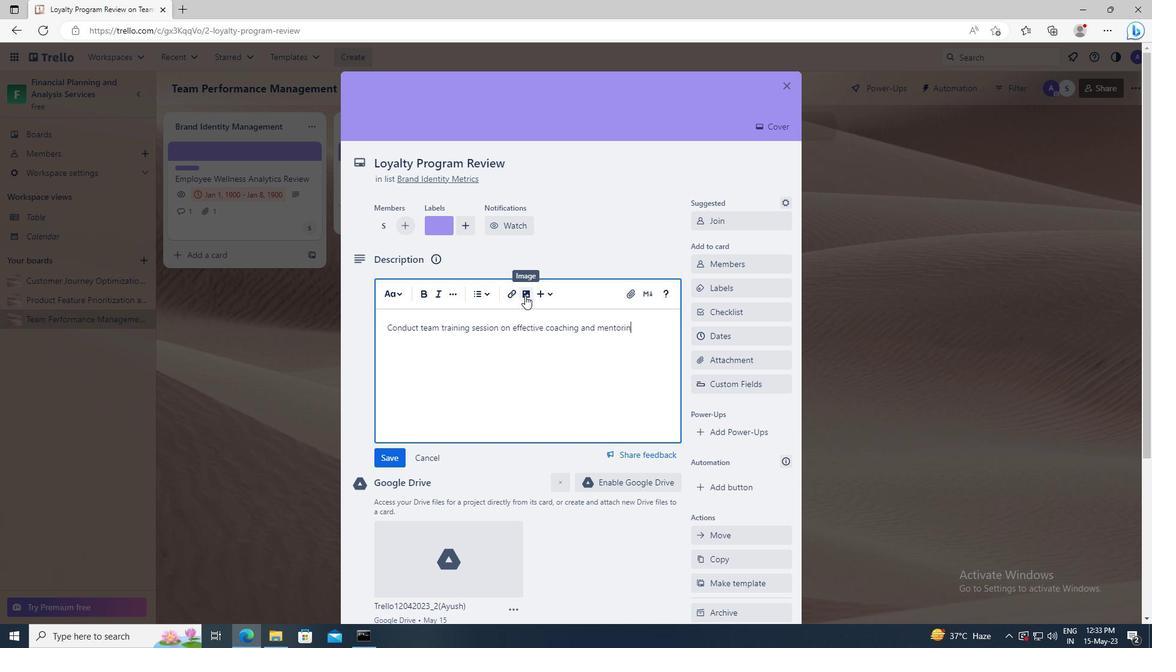 
Action: Mouse scrolled (525, 295) with delta (0, 0)
Screenshot: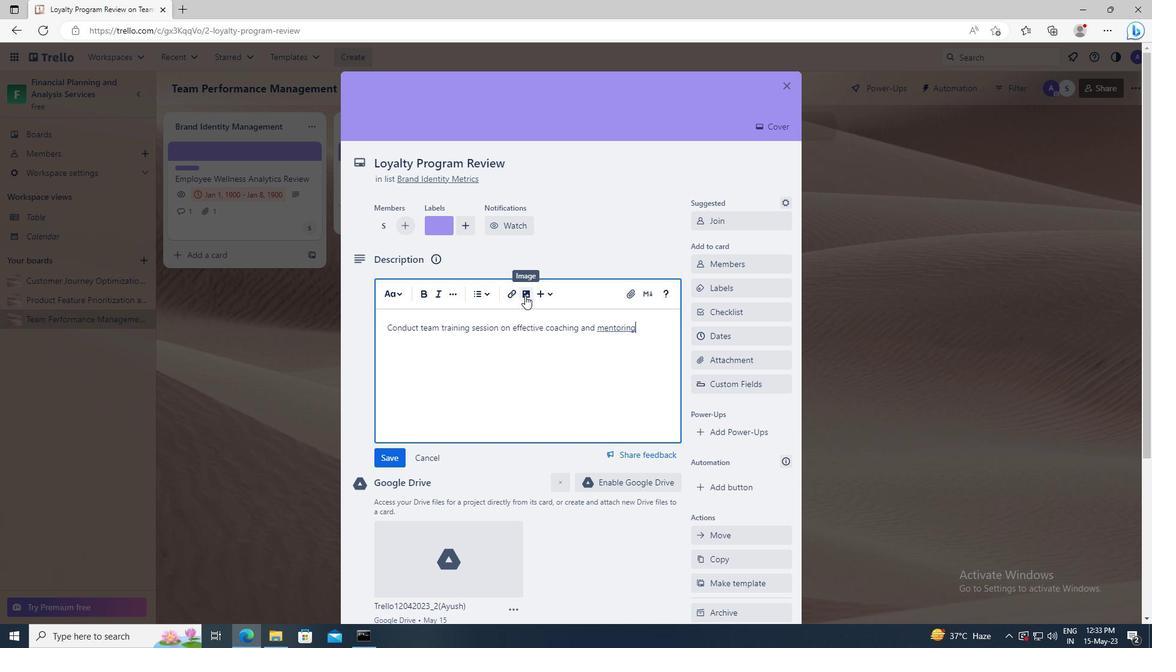 
Action: Mouse scrolled (525, 295) with delta (0, 0)
Screenshot: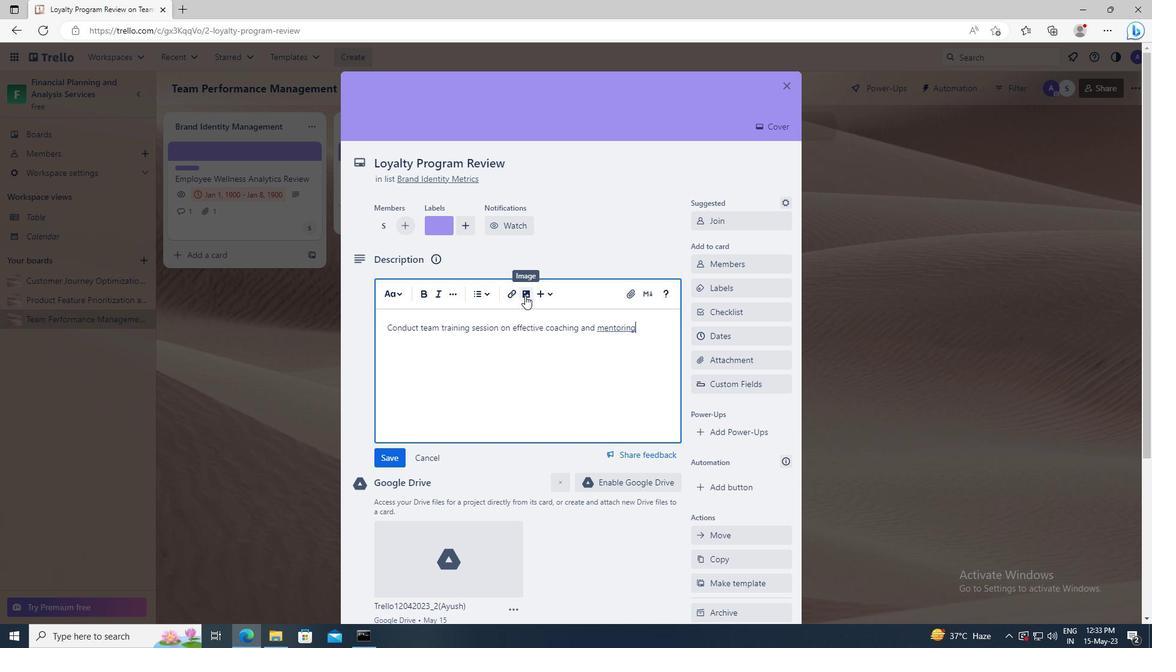 
Action: Mouse moved to (397, 287)
Screenshot: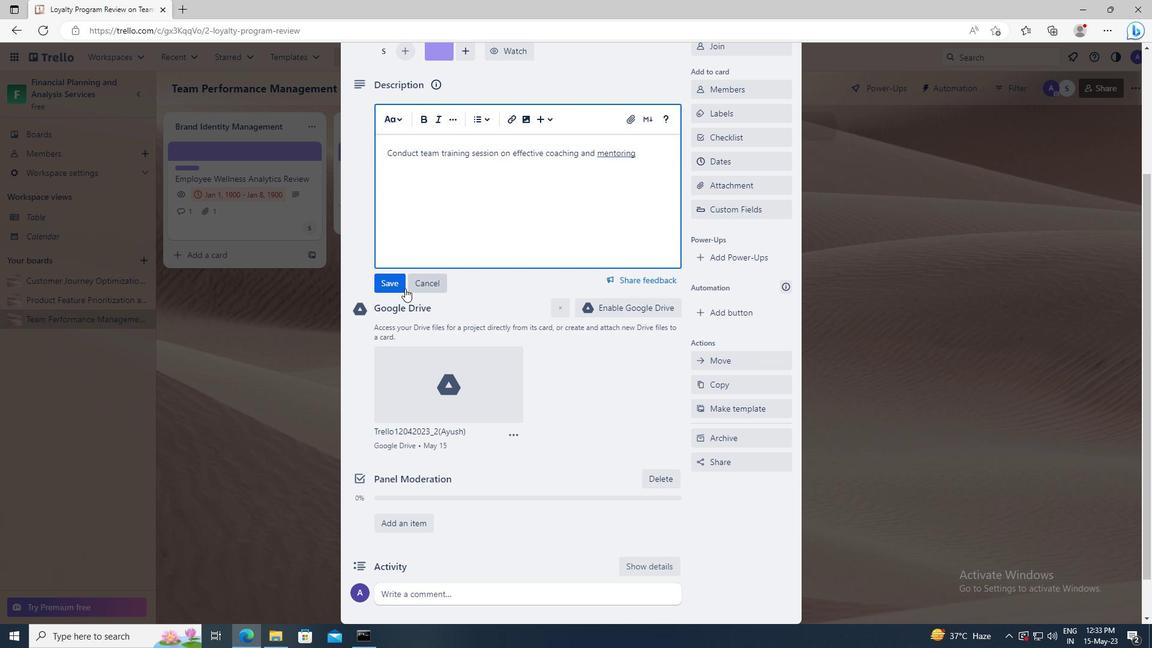 
Action: Mouse pressed left at (397, 287)
Screenshot: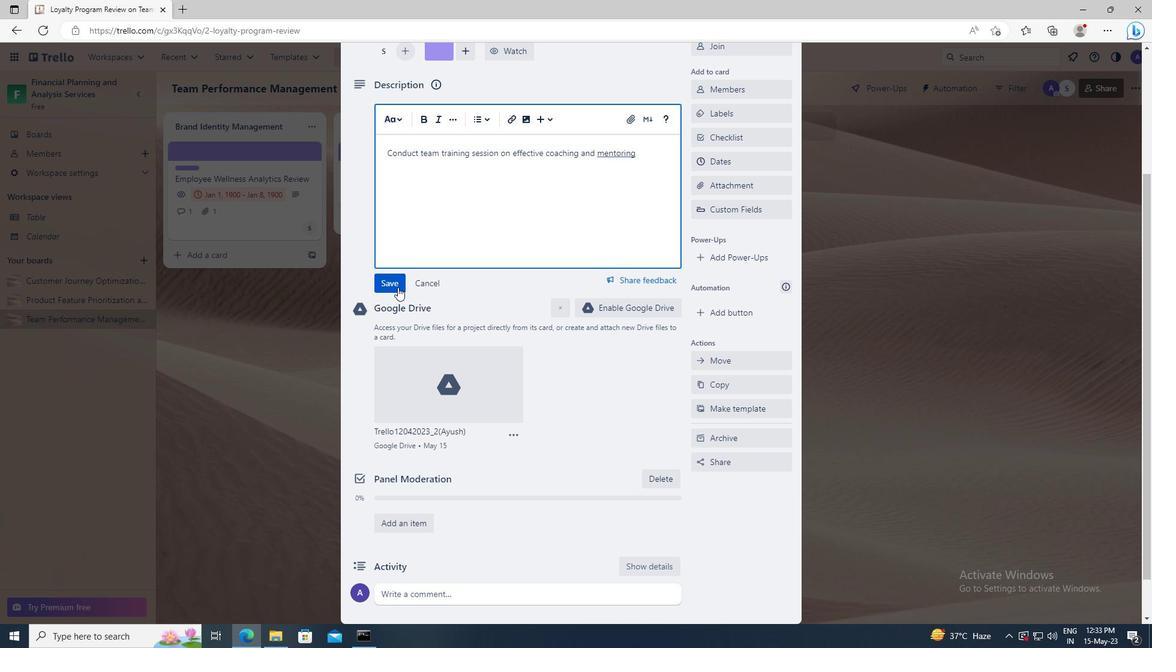 
Action: Mouse moved to (401, 307)
Screenshot: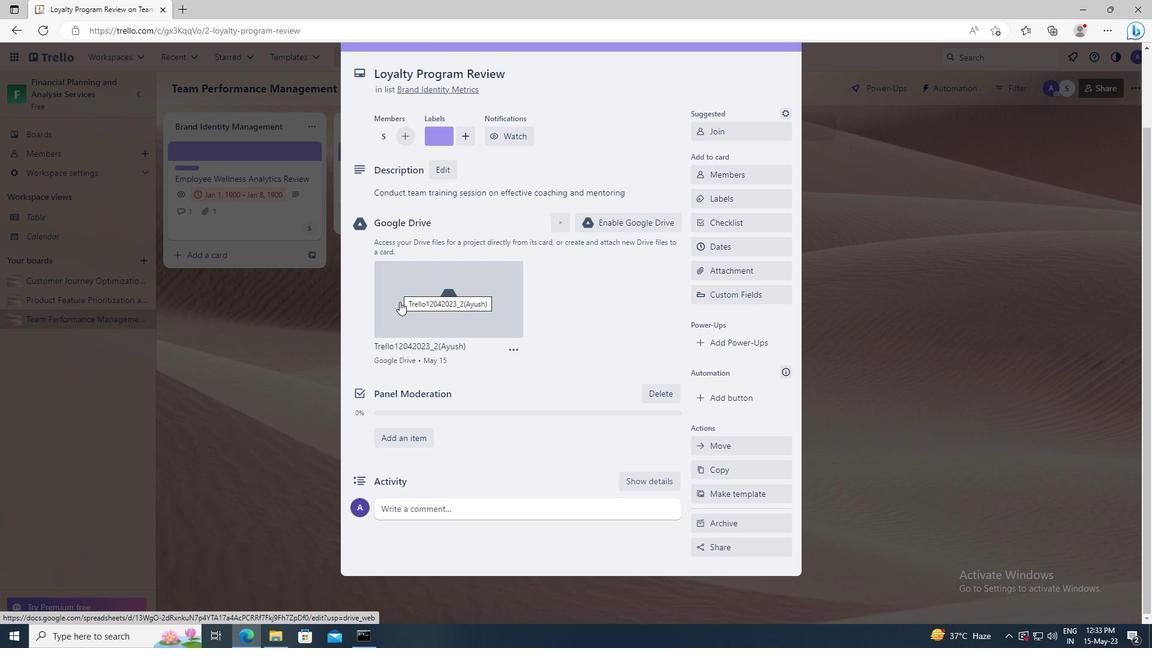 
Action: Mouse scrolled (401, 307) with delta (0, 0)
Screenshot: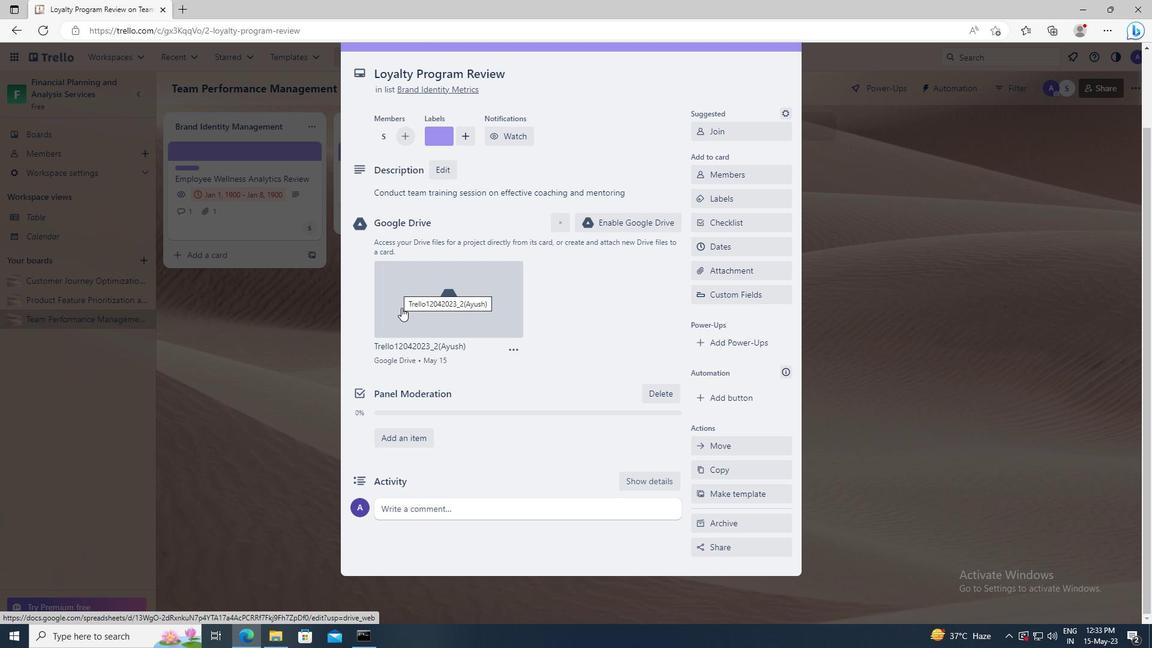 
Action: Mouse scrolled (401, 307) with delta (0, 0)
Screenshot: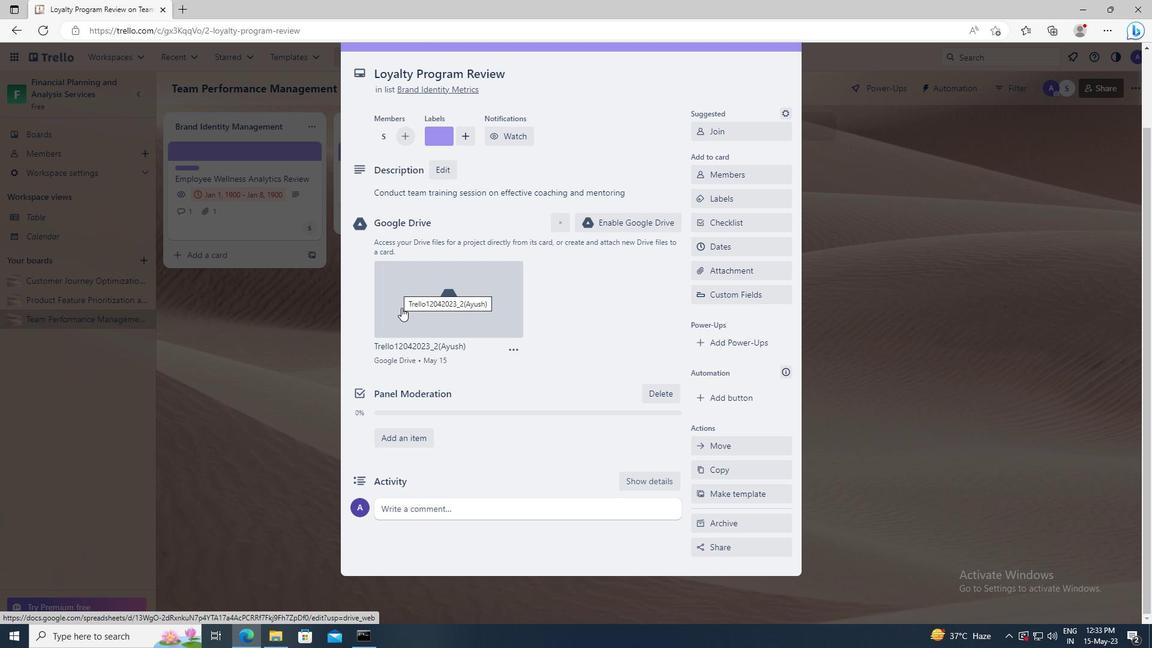 
Action: Mouse moved to (407, 508)
Screenshot: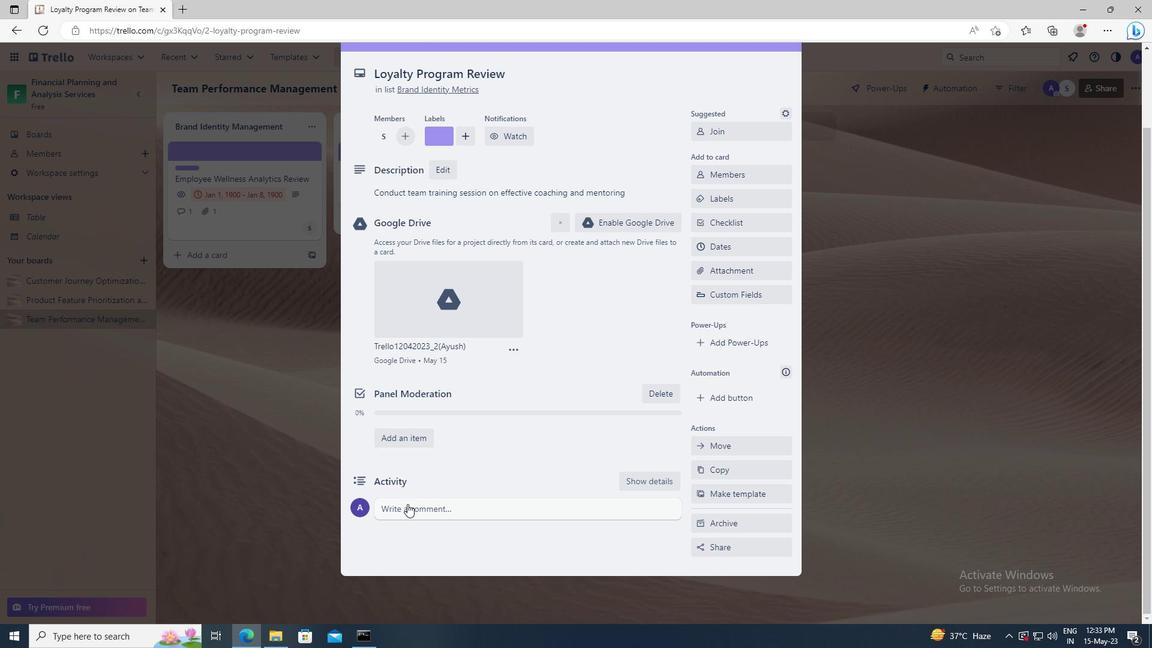 
Action: Mouse pressed left at (407, 508)
Screenshot: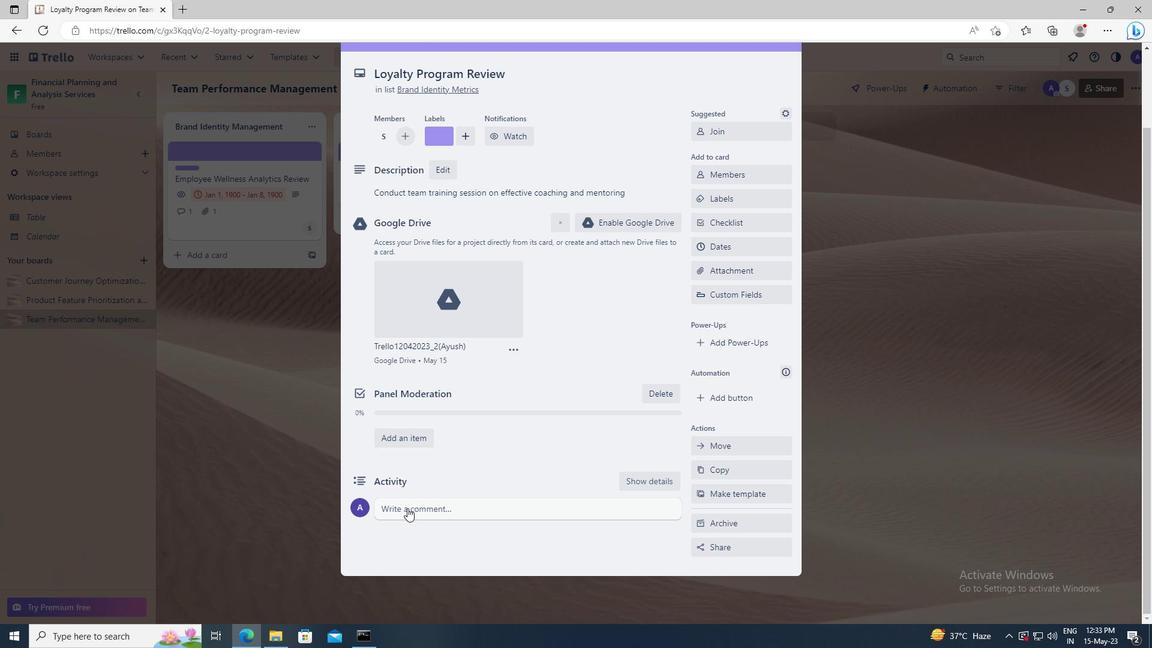 
Action: Key pressed <Key.shift>GIVEN<Key.space>THE<Key.space>POTENTIAL<Key.space>IMPACT<Key.space>OF<Key.space>THIS<Key.space>TASK,<Key.space>LET<Key.space>US<Key.space>MAKE<Key.space>SURE<Key.space>WE<Key.space>INVOLVE<Key.space>ALL<Key.space>STAKEHOLDERS<Key.space>AND<Key.space>GATHER<Key.space>THEIR<Key.space>FEEDBACK.
Screenshot: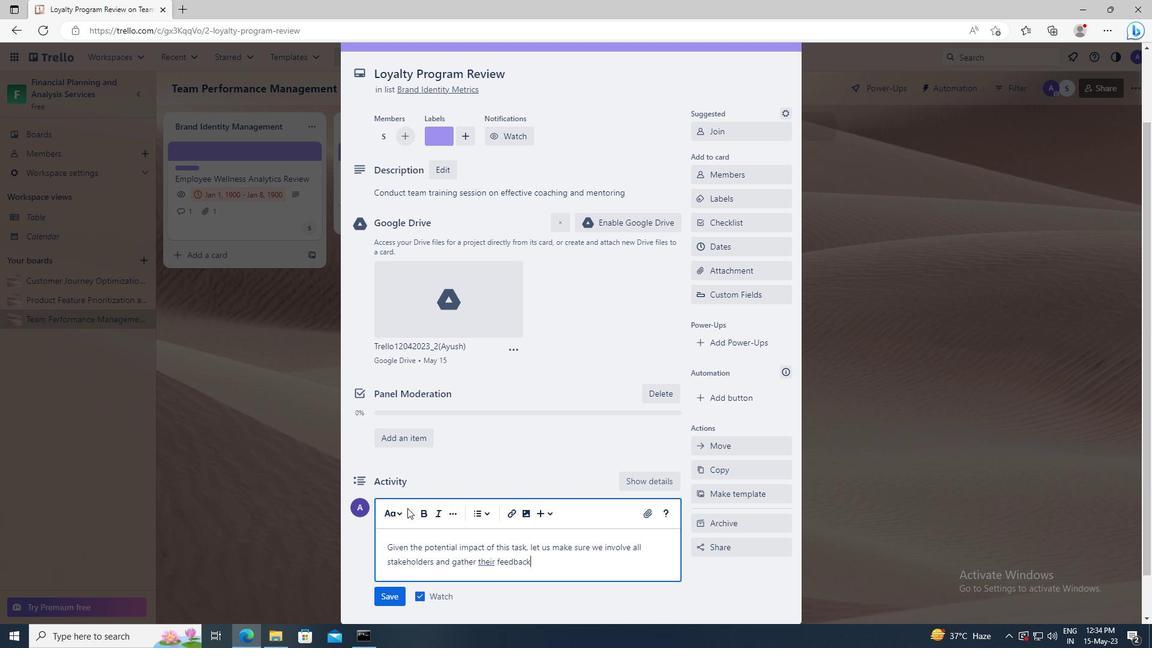 
Action: Mouse moved to (397, 595)
Screenshot: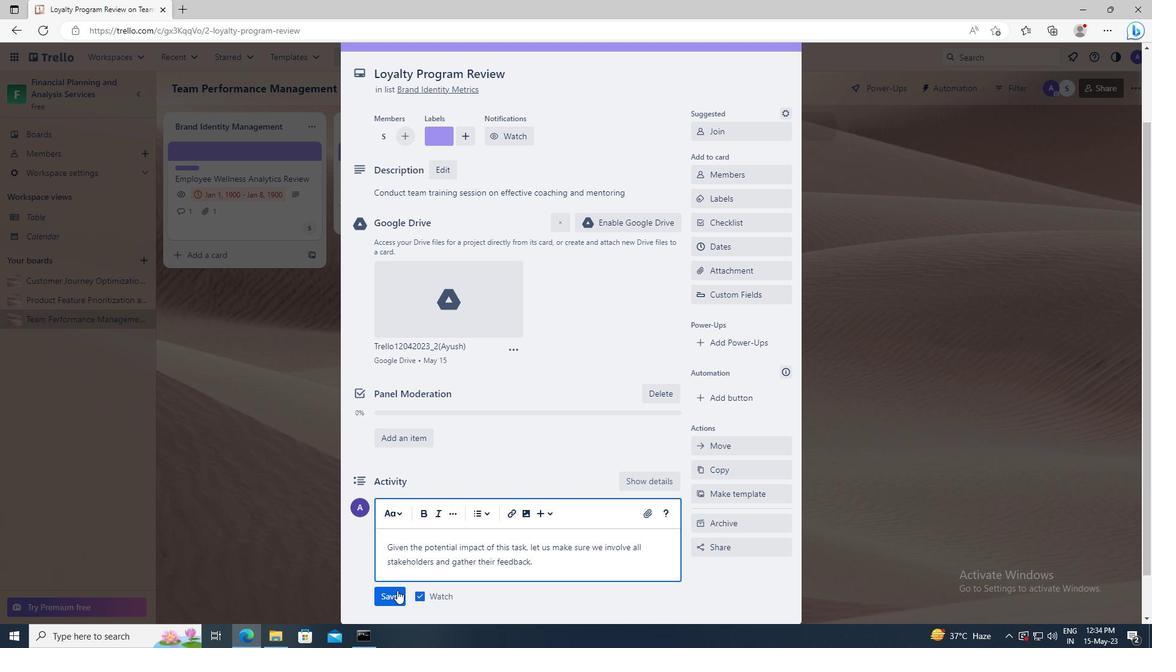 
Action: Mouse pressed left at (397, 595)
Screenshot: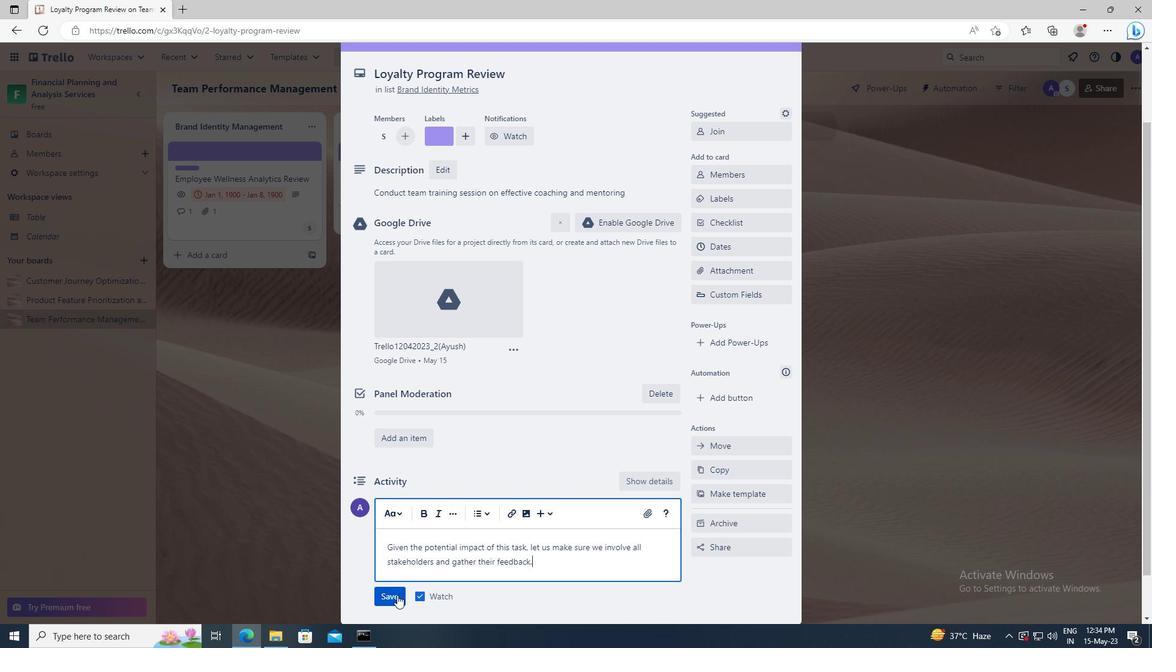 
Action: Mouse moved to (714, 252)
Screenshot: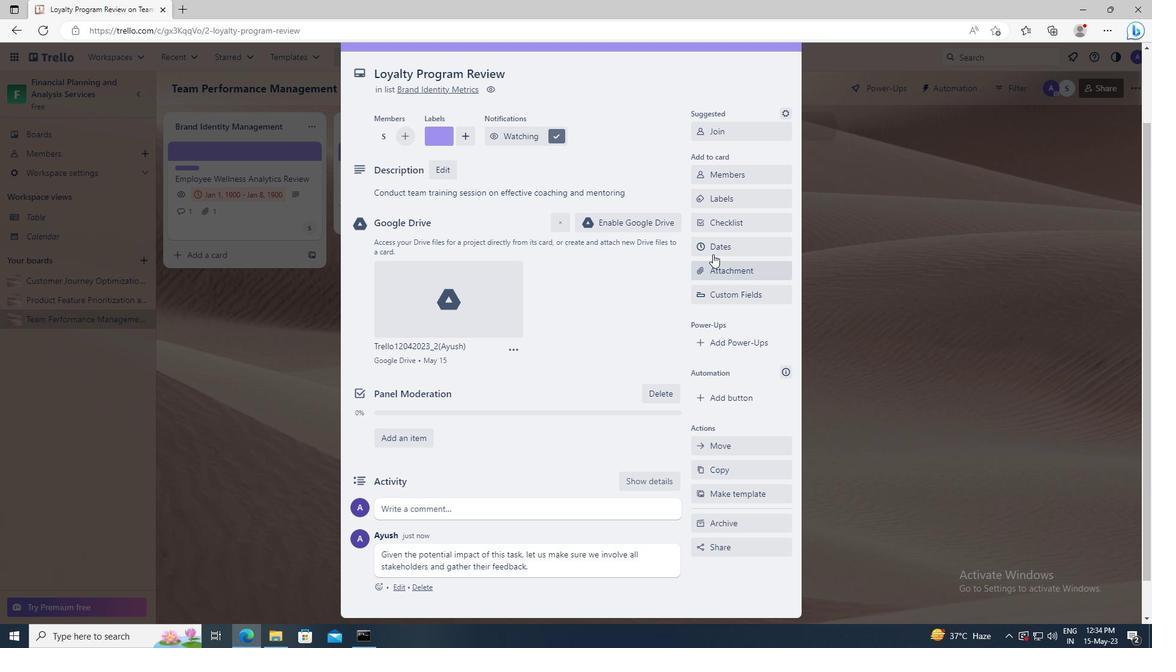 
Action: Mouse pressed left at (714, 252)
Screenshot: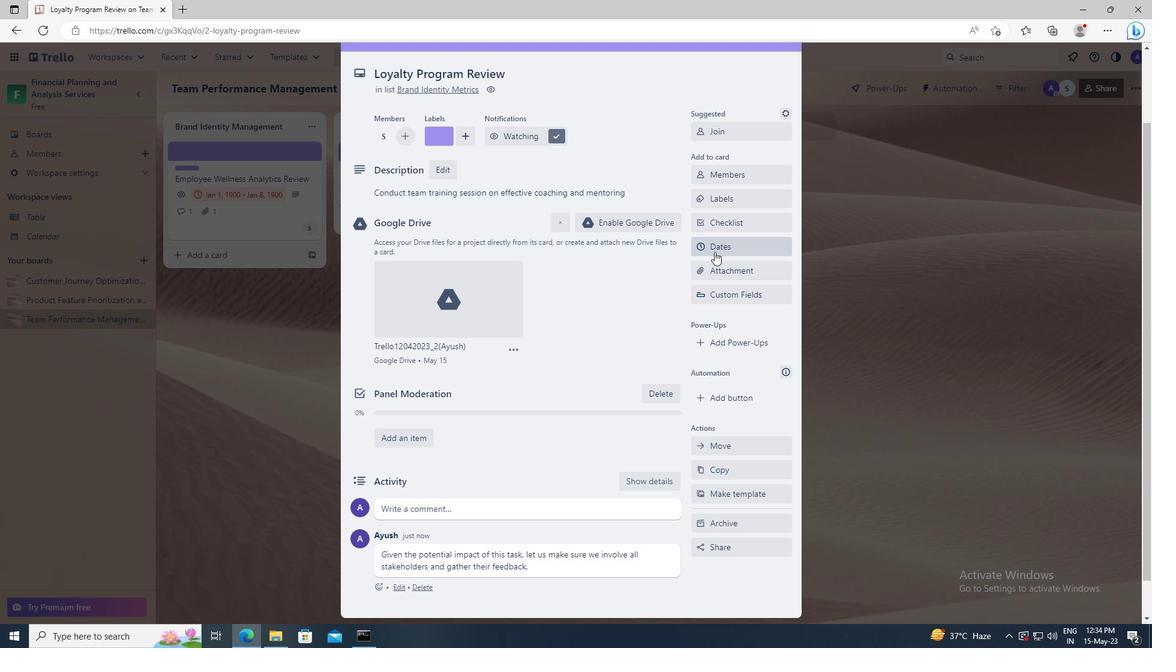 
Action: Mouse moved to (703, 303)
Screenshot: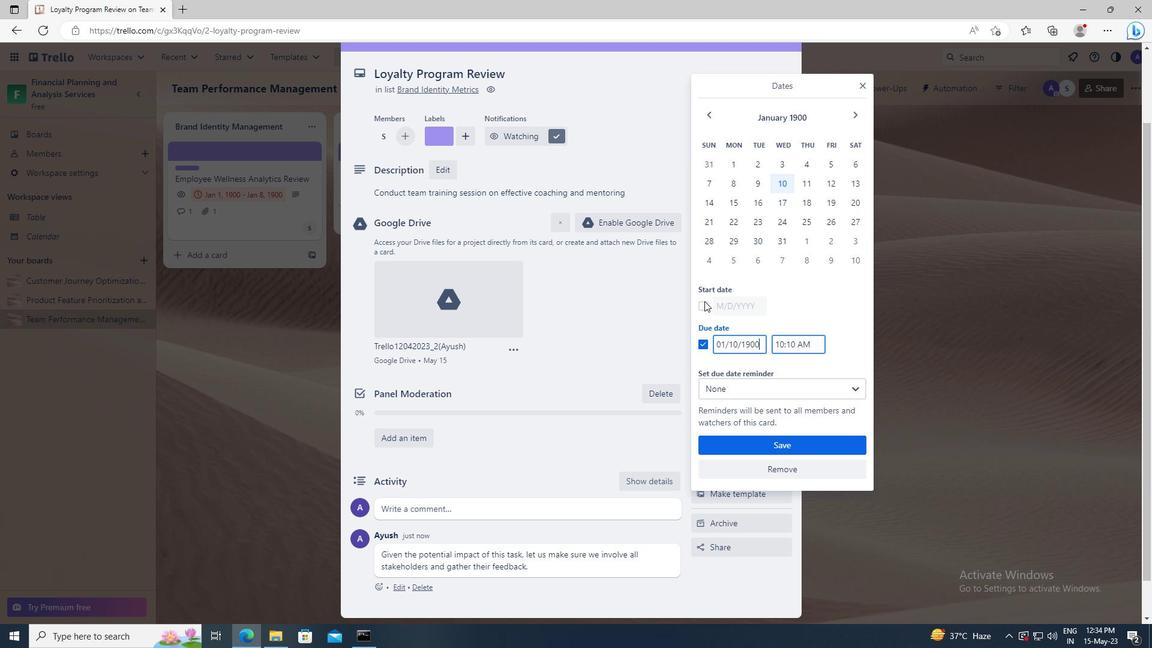
Action: Mouse pressed left at (703, 303)
Screenshot: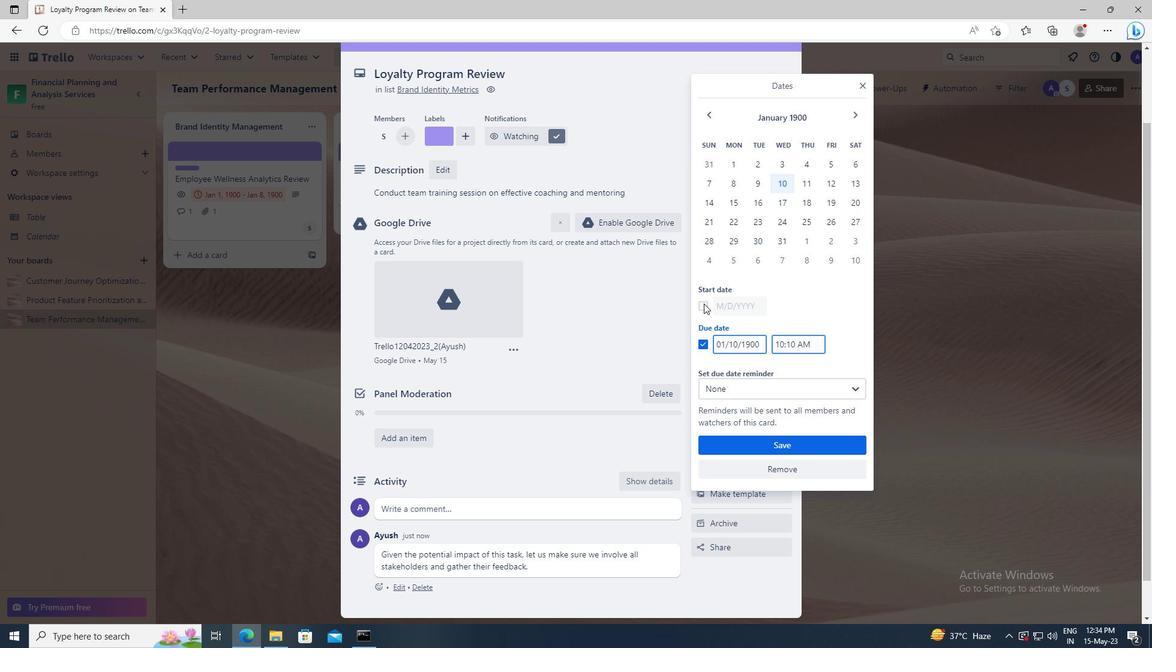 
Action: Mouse moved to (762, 310)
Screenshot: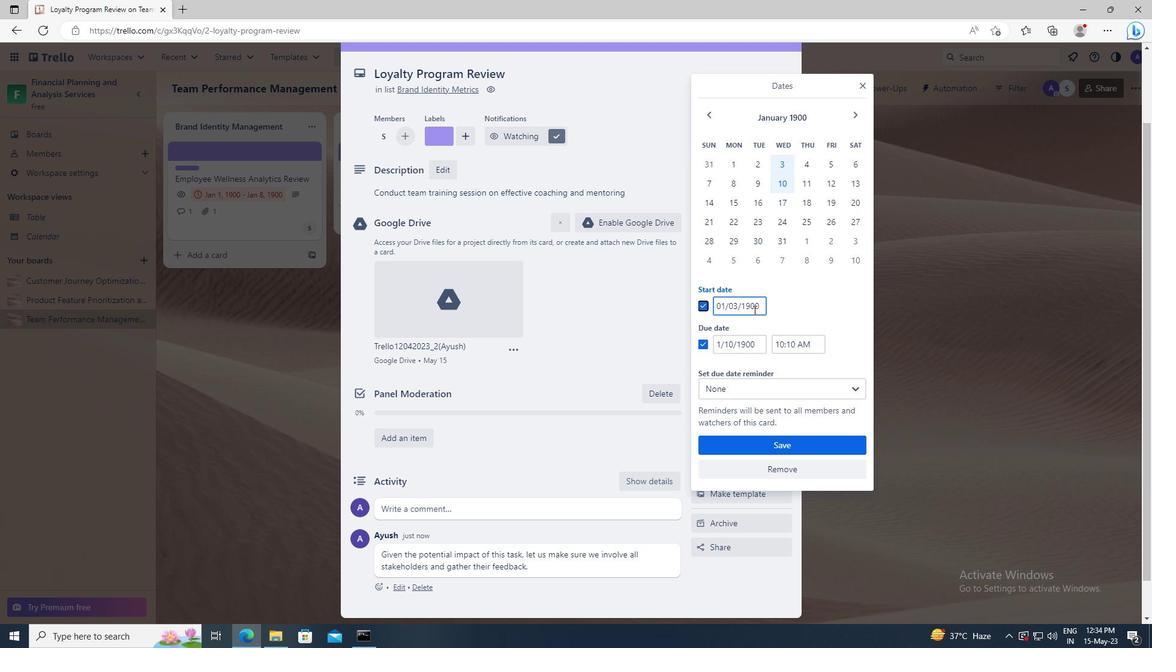 
Action: Mouse pressed left at (762, 310)
Screenshot: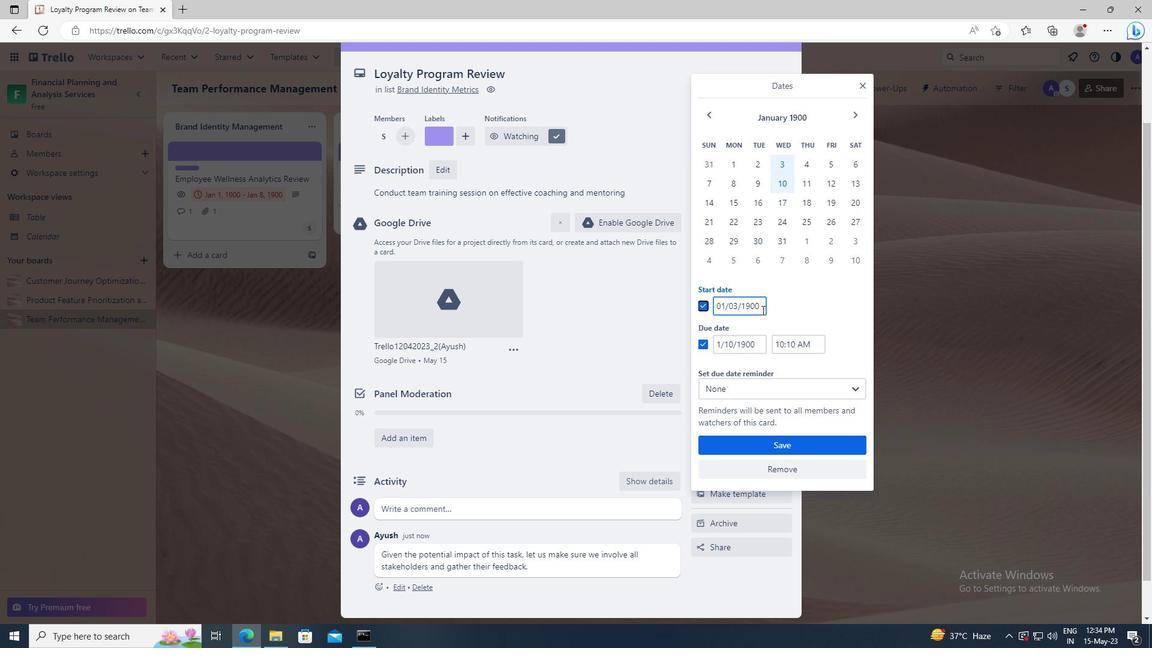 
Action: Key pressed <Key.left><Key.left><Key.left><Key.left><Key.left><Key.backspace>4
Screenshot: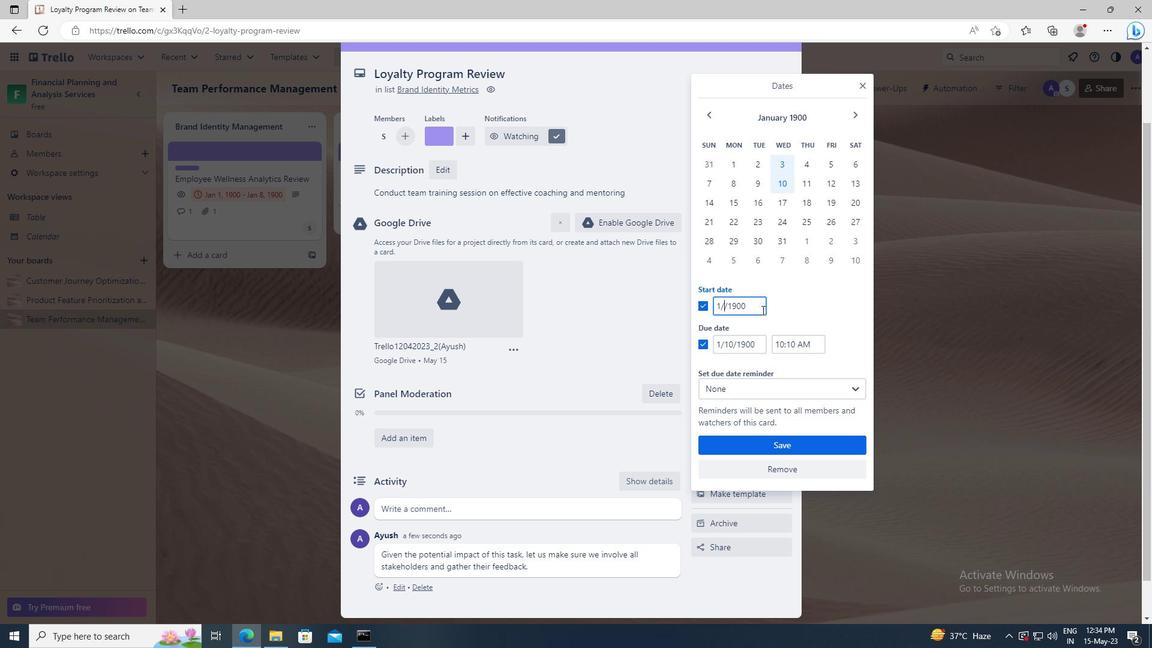 
Action: Mouse moved to (762, 346)
Screenshot: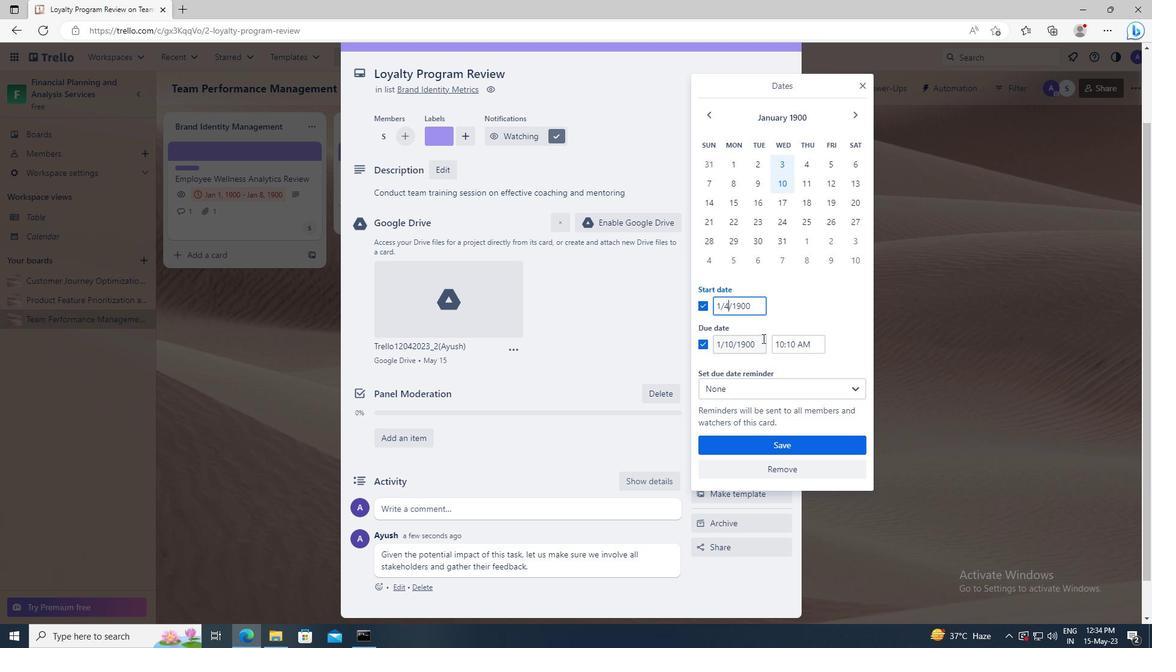 
Action: Mouse pressed left at (762, 346)
Screenshot: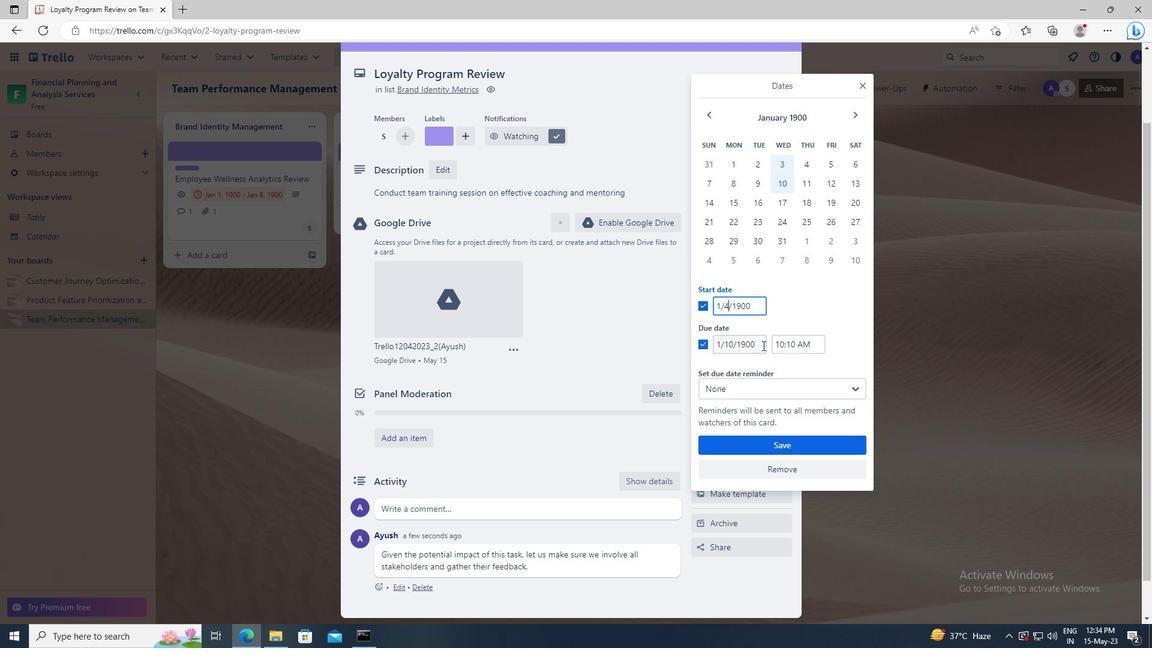 
Action: Key pressed <Key.left><Key.left><Key.left><Key.left><Key.left><Key.backspace><Key.backspace>11
Screenshot: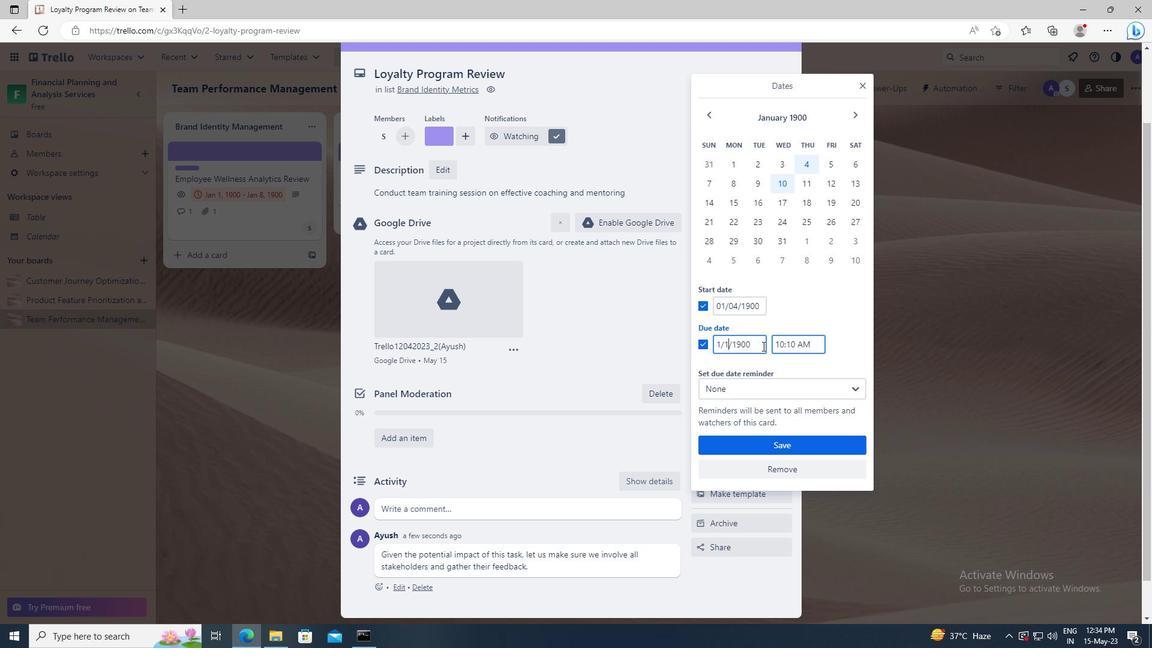 
Action: Mouse moved to (759, 450)
Screenshot: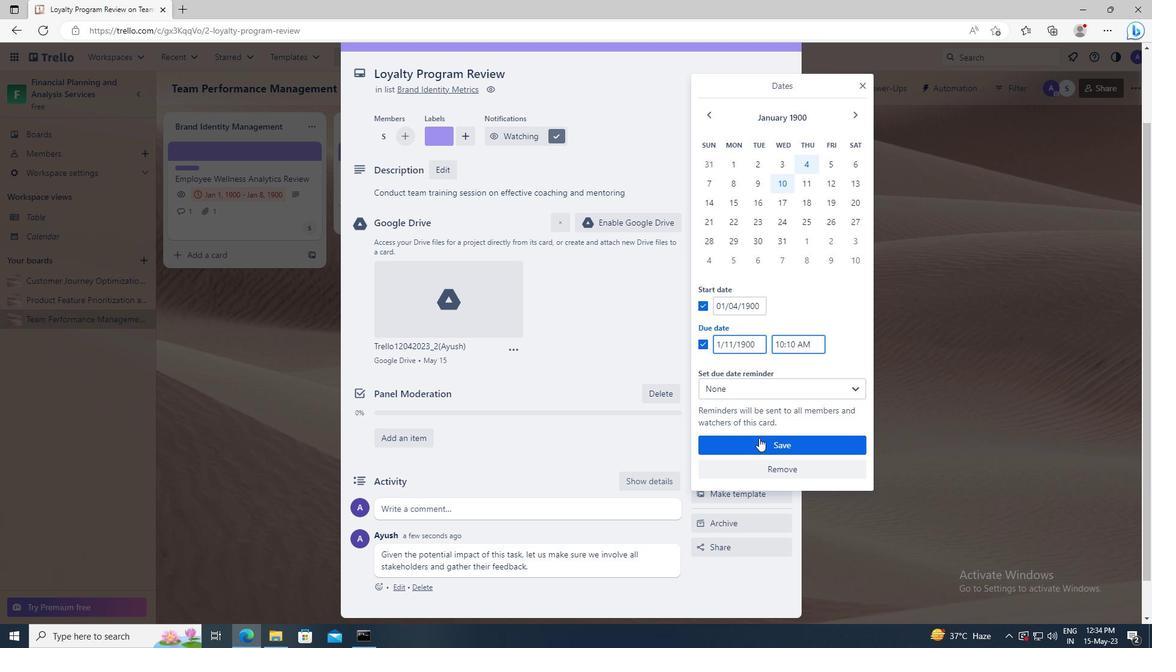 
Action: Mouse pressed left at (759, 450)
Screenshot: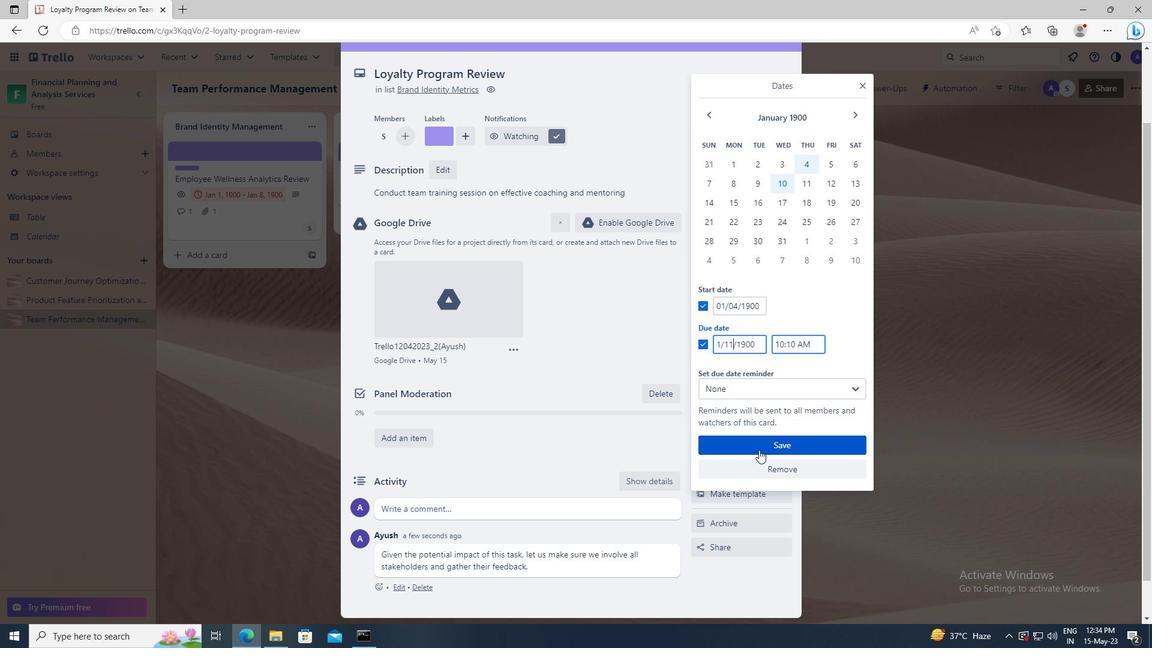 
